 Task: Create a due date automation trigger when advanced on, on the monday of the week before a card is due add basic with the blue label at 11:00 AM.
Action: Mouse moved to (896, 276)
Screenshot: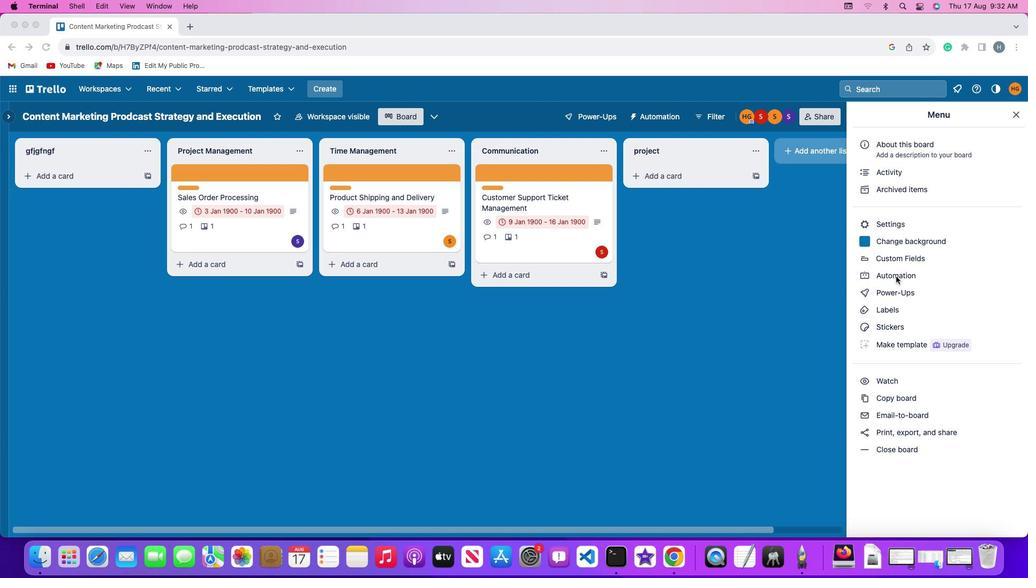 
Action: Mouse pressed left at (896, 276)
Screenshot: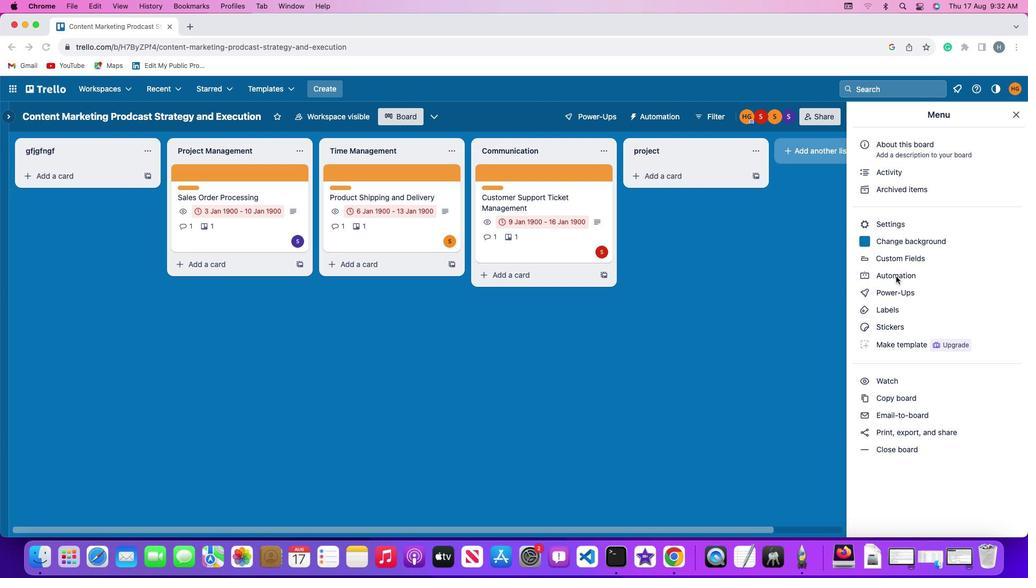 
Action: Mouse pressed left at (896, 276)
Screenshot: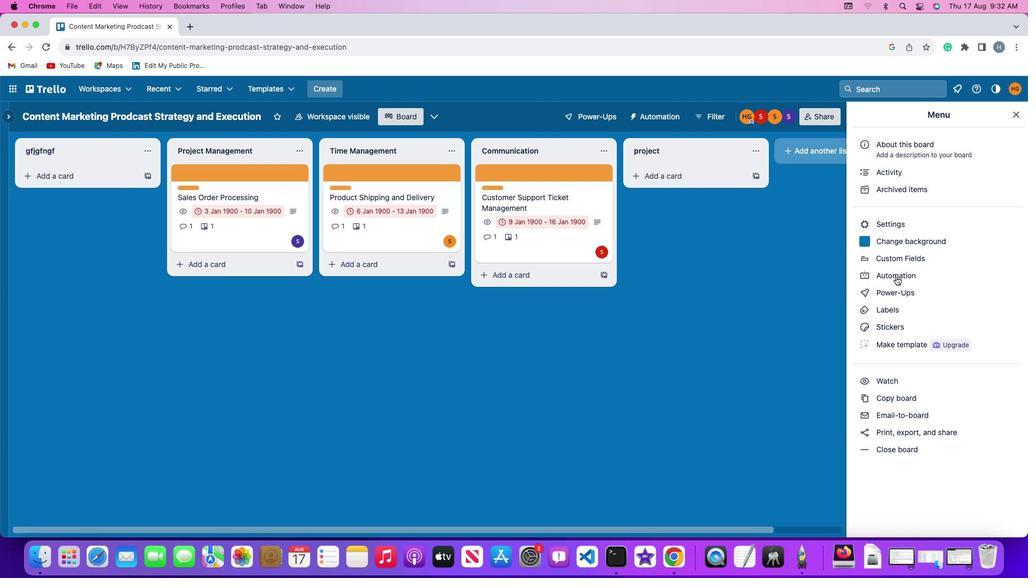 
Action: Mouse moved to (61, 253)
Screenshot: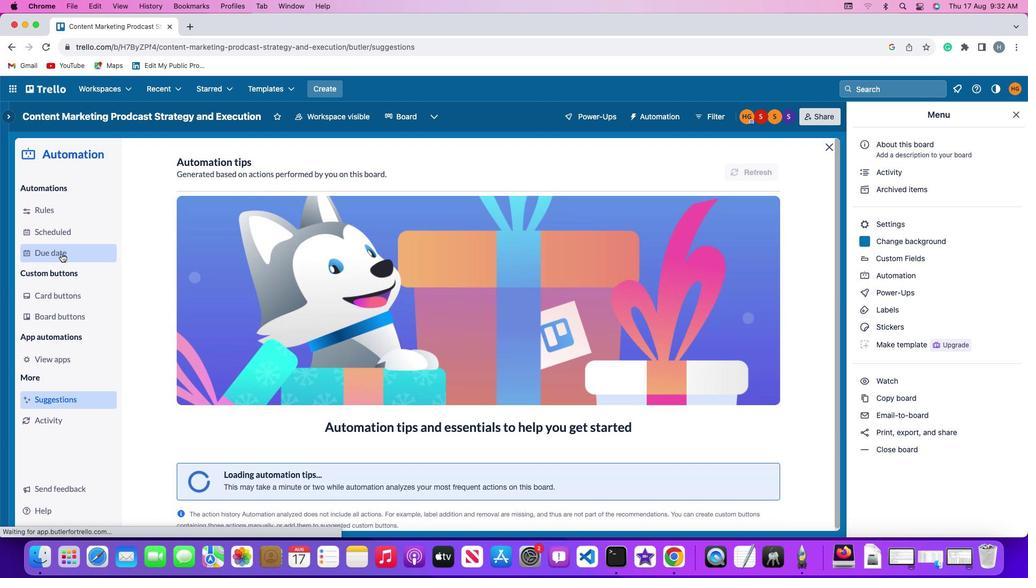 
Action: Mouse pressed left at (61, 253)
Screenshot: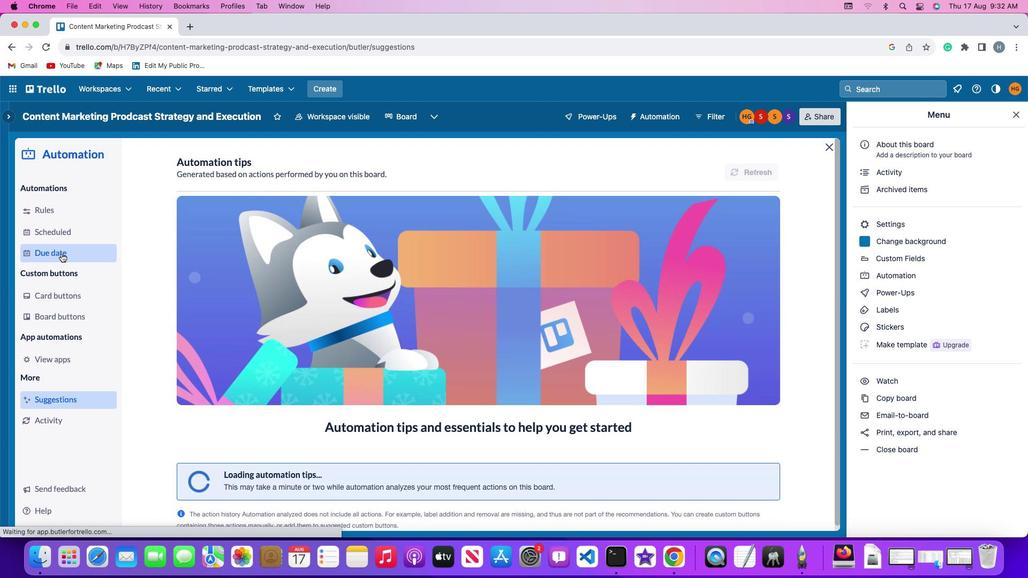 
Action: Mouse moved to (737, 163)
Screenshot: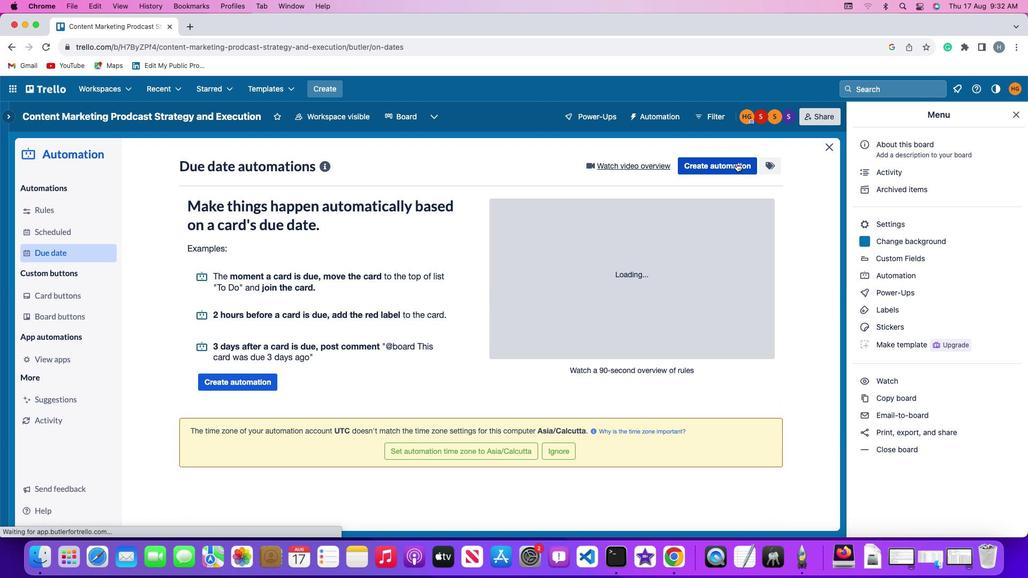 
Action: Mouse pressed left at (737, 163)
Screenshot: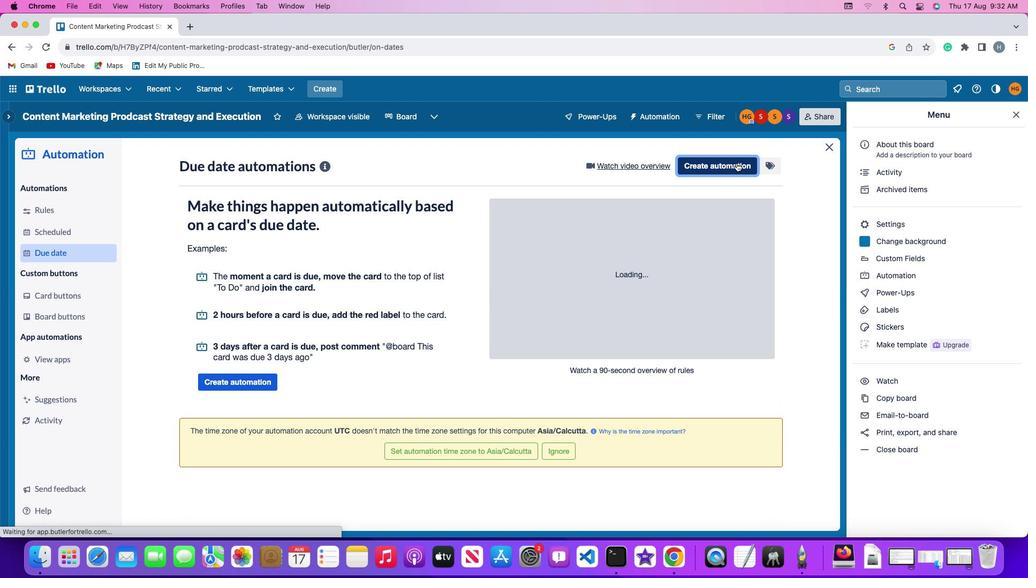 
Action: Mouse moved to (203, 267)
Screenshot: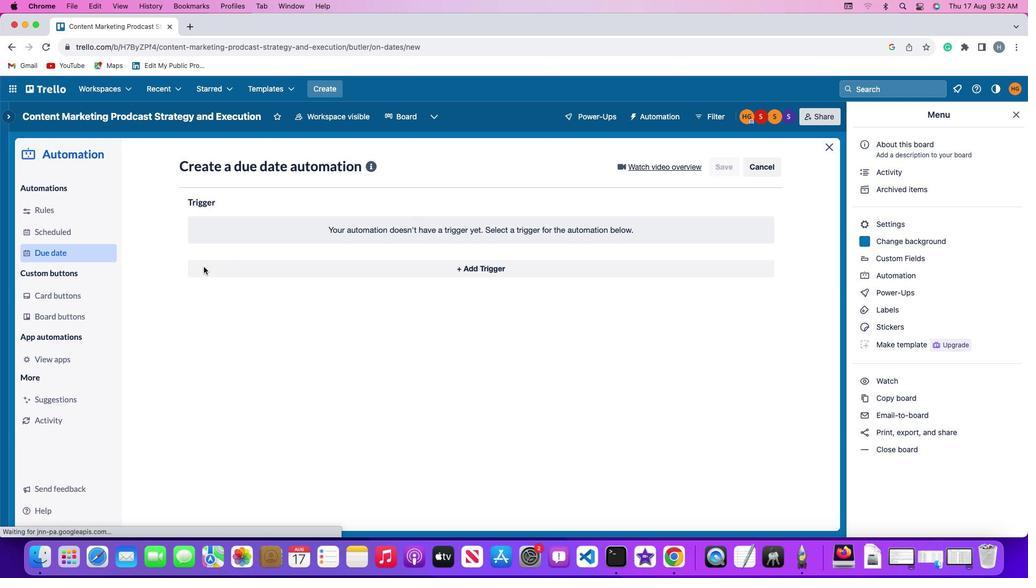 
Action: Mouse pressed left at (203, 267)
Screenshot: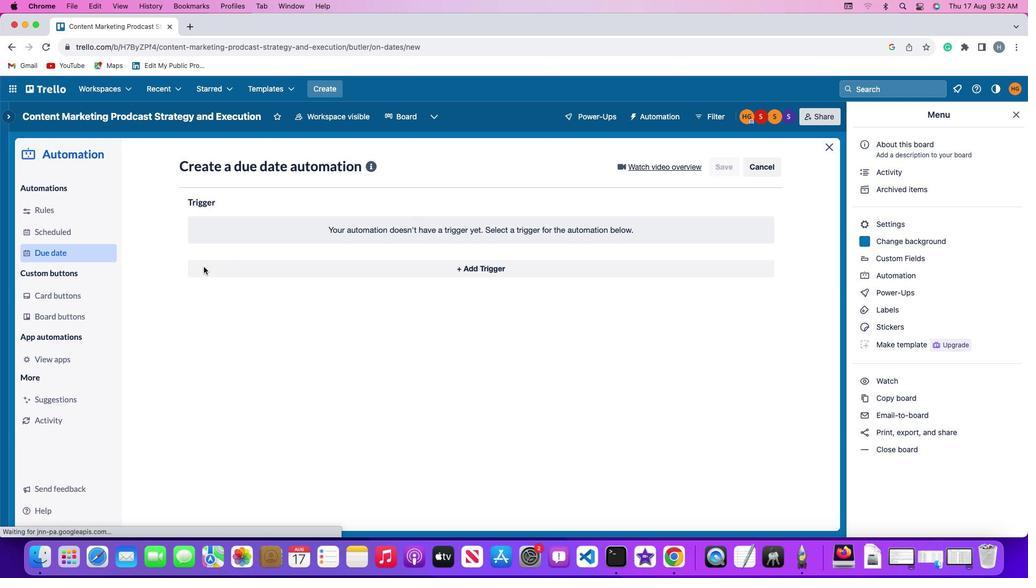 
Action: Mouse moved to (230, 466)
Screenshot: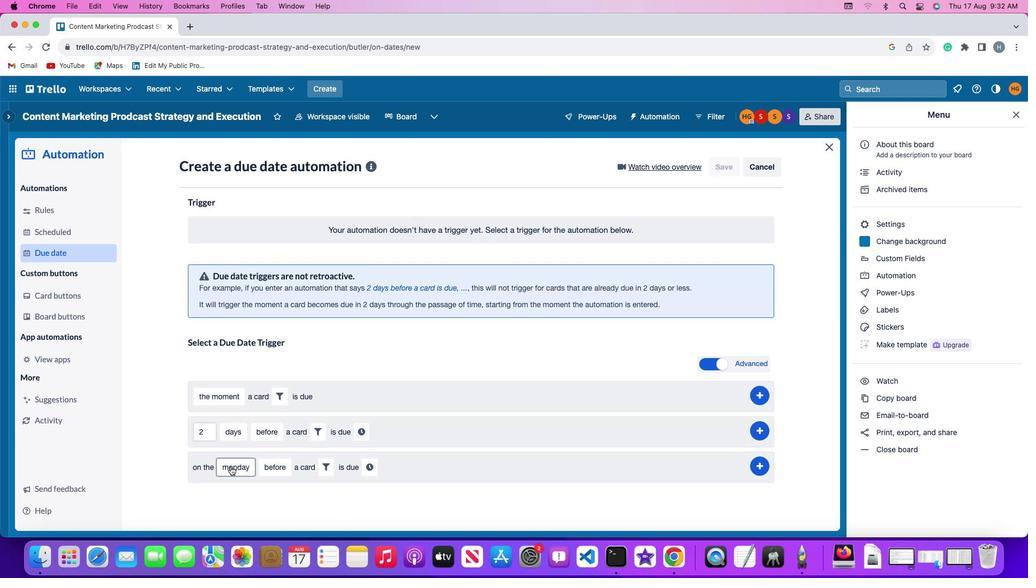
Action: Mouse pressed left at (230, 466)
Screenshot: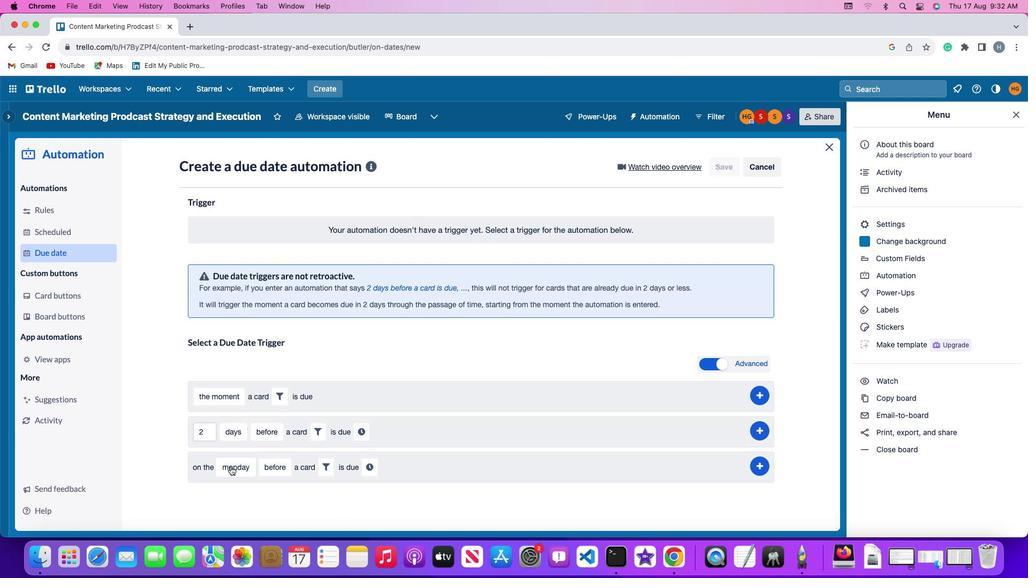 
Action: Mouse moved to (253, 313)
Screenshot: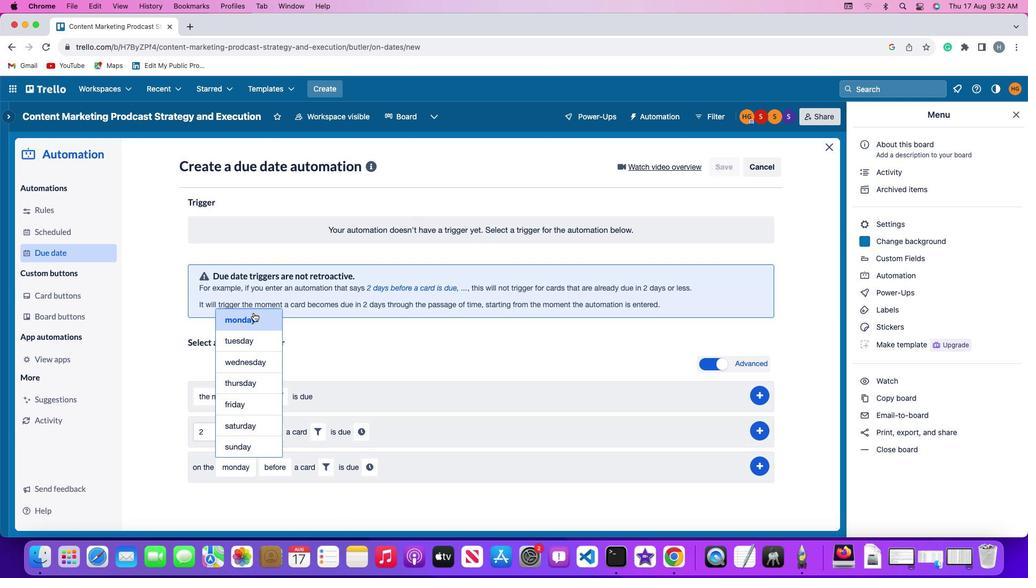 
Action: Mouse pressed left at (253, 313)
Screenshot: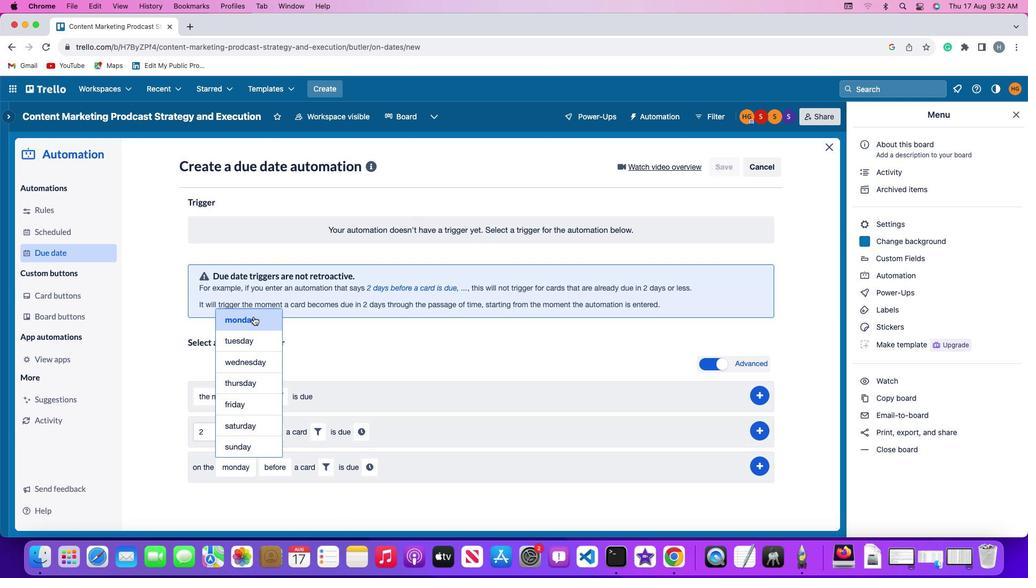 
Action: Mouse moved to (271, 469)
Screenshot: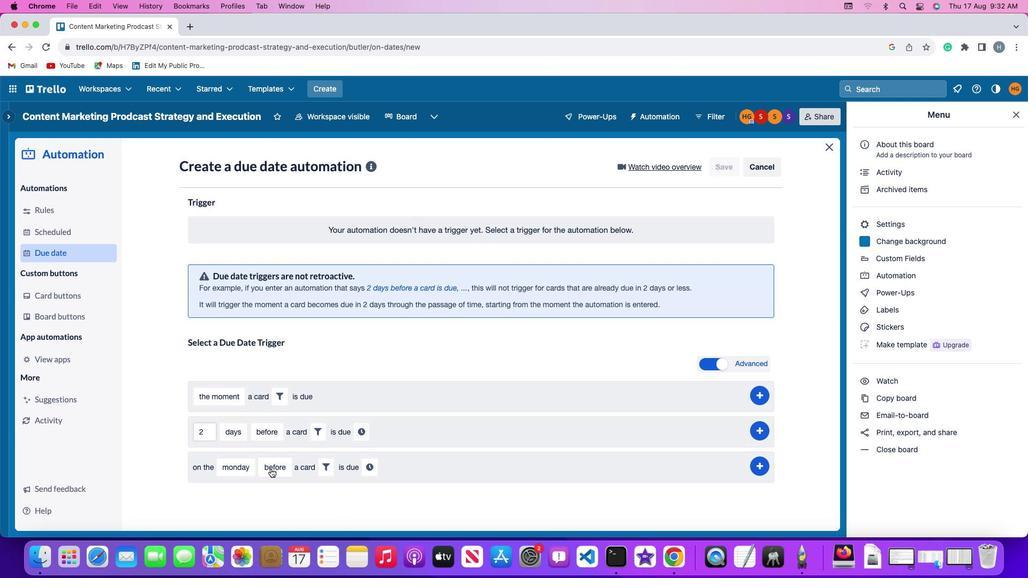 
Action: Mouse pressed left at (271, 469)
Screenshot: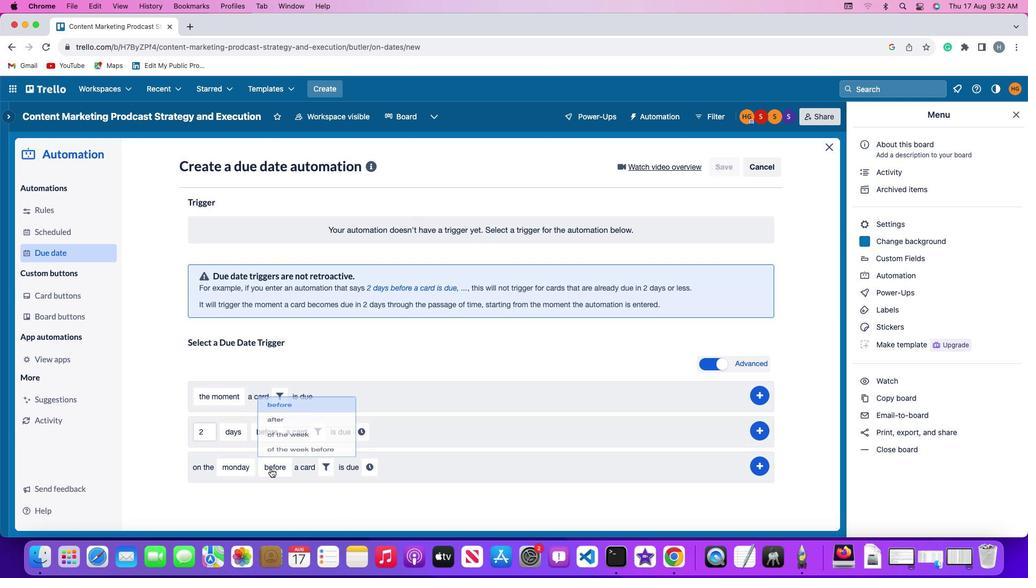 
Action: Mouse moved to (285, 448)
Screenshot: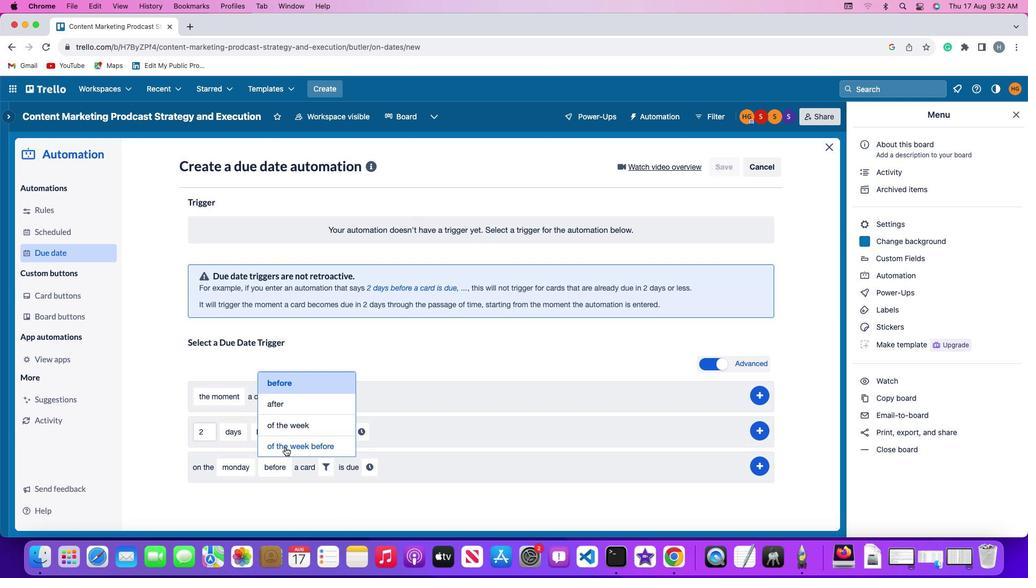
Action: Mouse pressed left at (285, 448)
Screenshot: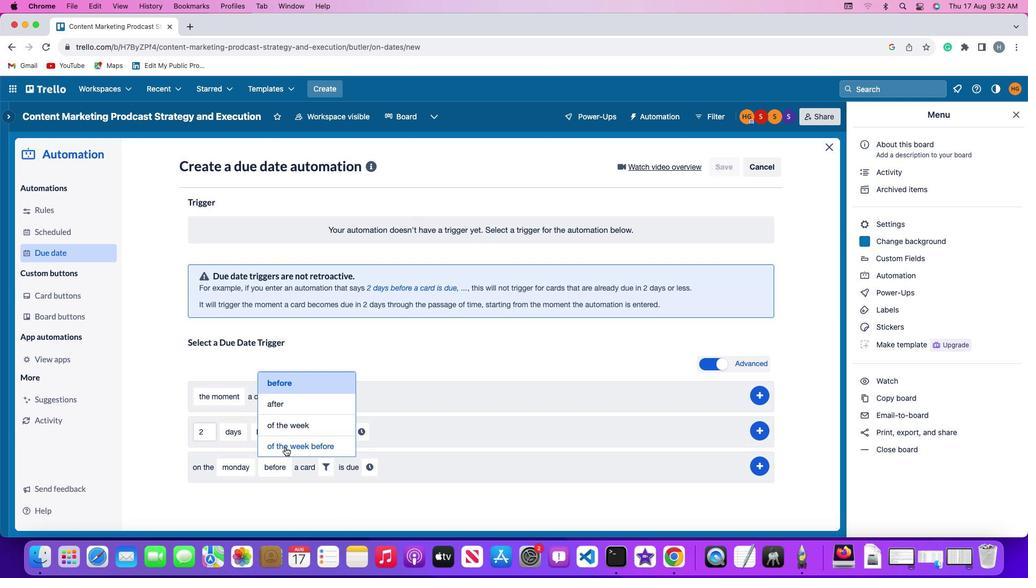 
Action: Mouse moved to (370, 471)
Screenshot: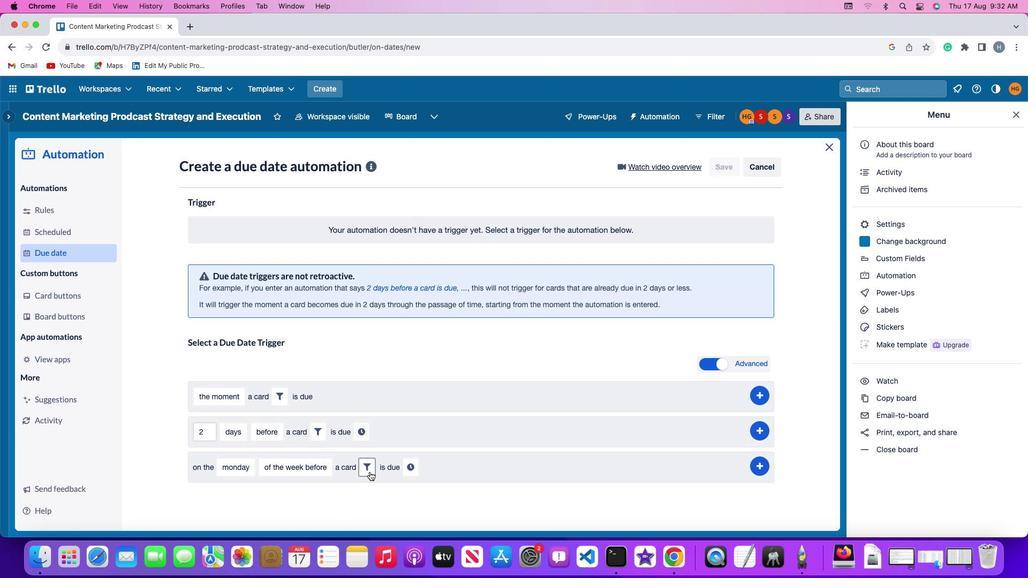 
Action: Mouse pressed left at (370, 471)
Screenshot: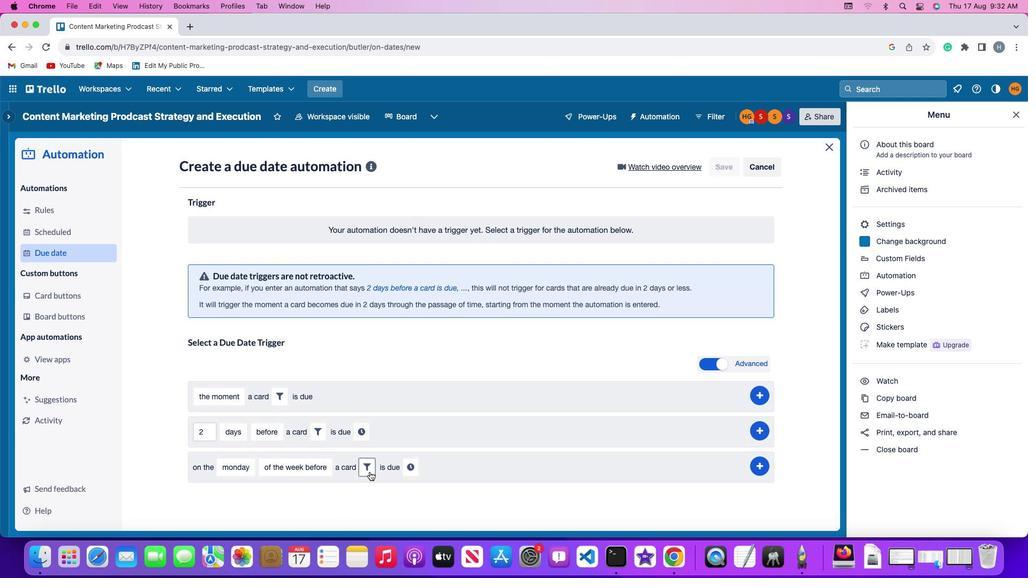 
Action: Mouse moved to (335, 488)
Screenshot: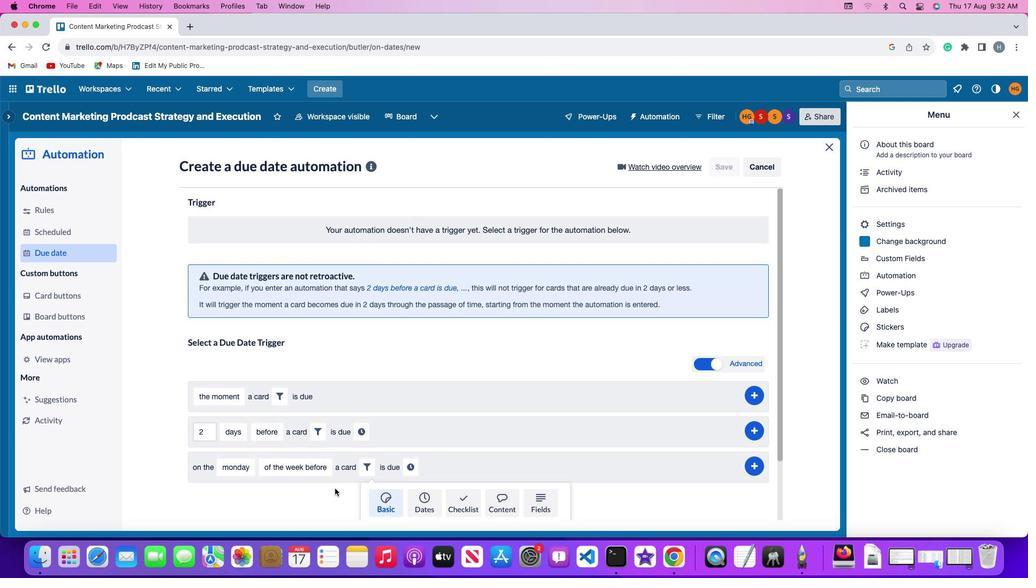
Action: Mouse scrolled (335, 488) with delta (0, 0)
Screenshot: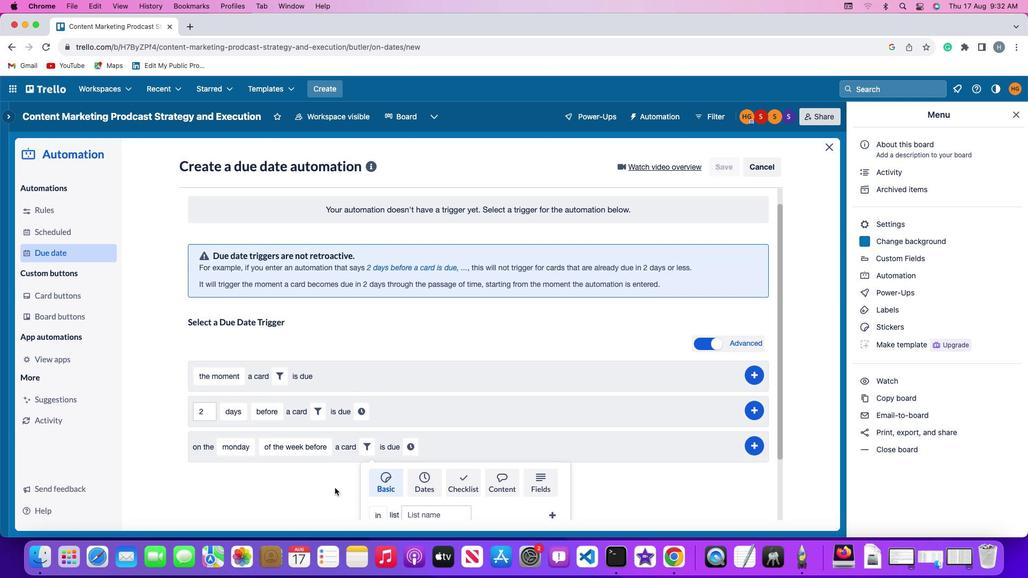 
Action: Mouse scrolled (335, 488) with delta (0, 0)
Screenshot: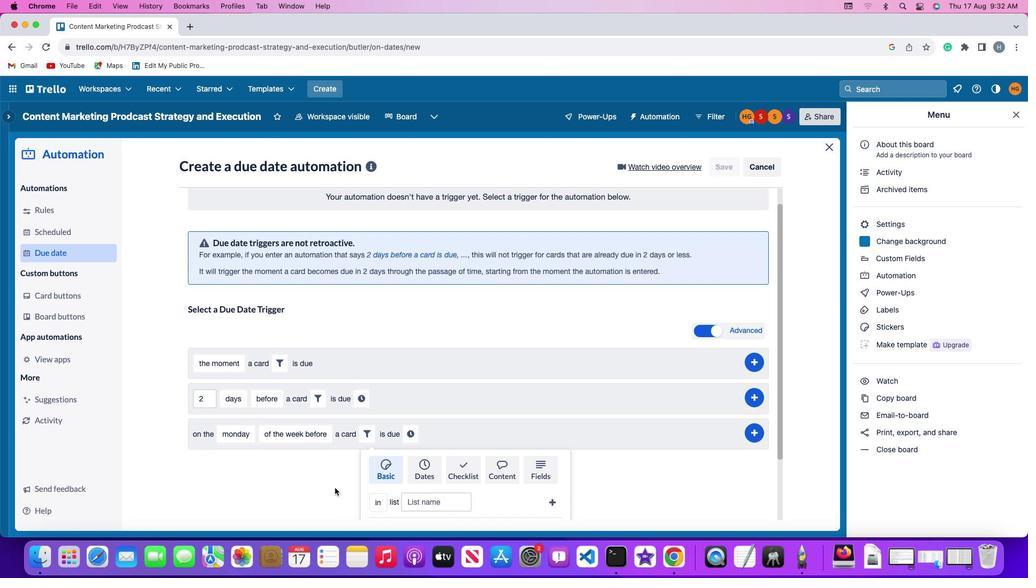 
Action: Mouse scrolled (335, 488) with delta (0, -1)
Screenshot: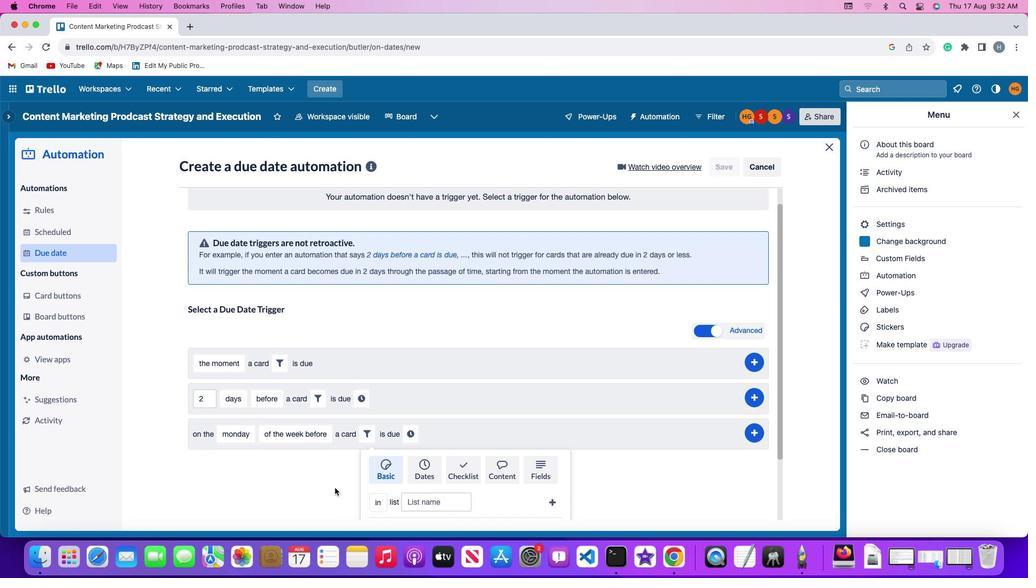 
Action: Mouse scrolled (335, 488) with delta (0, -2)
Screenshot: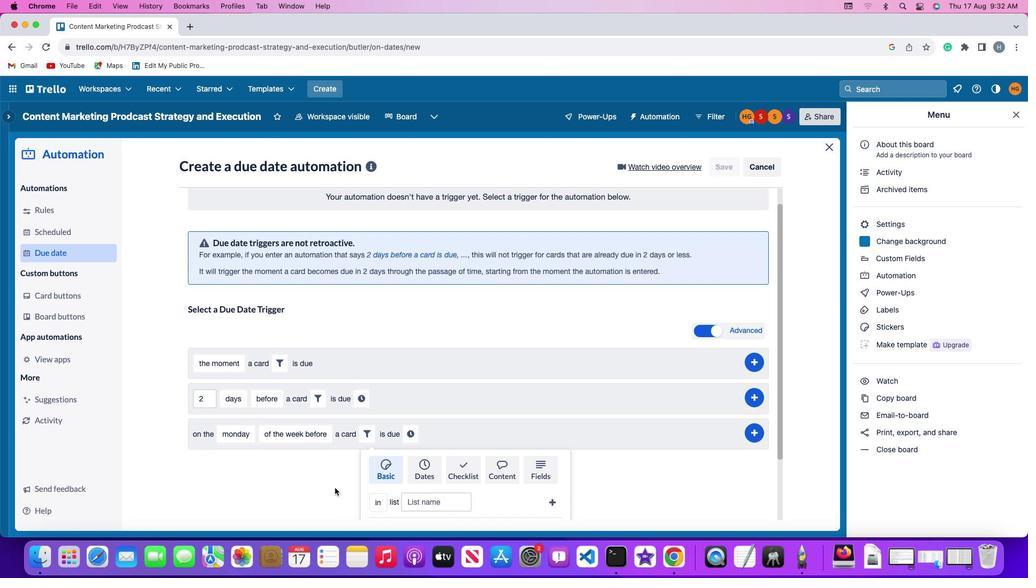 
Action: Mouse scrolled (335, 488) with delta (0, -3)
Screenshot: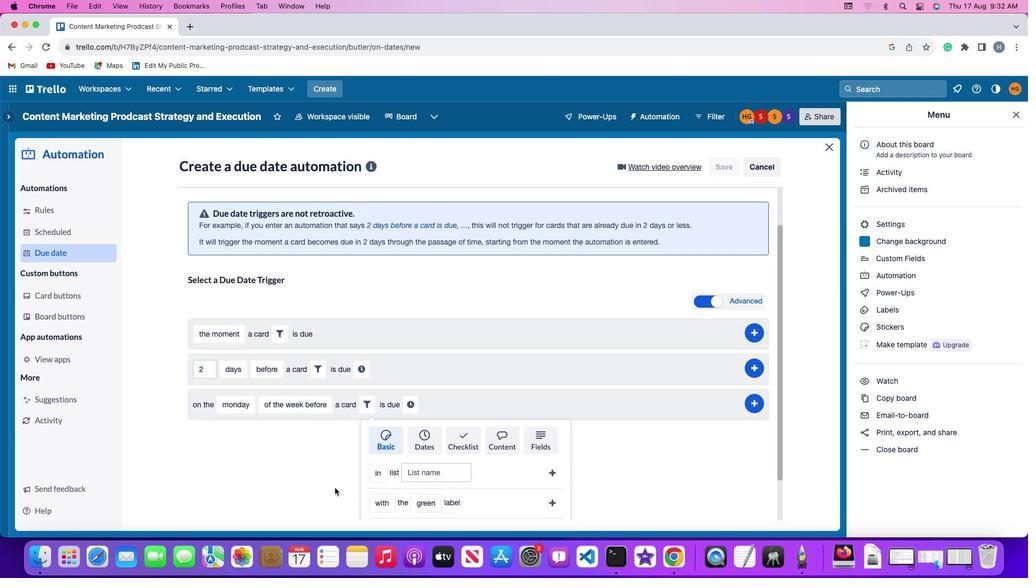 
Action: Mouse moved to (335, 488)
Screenshot: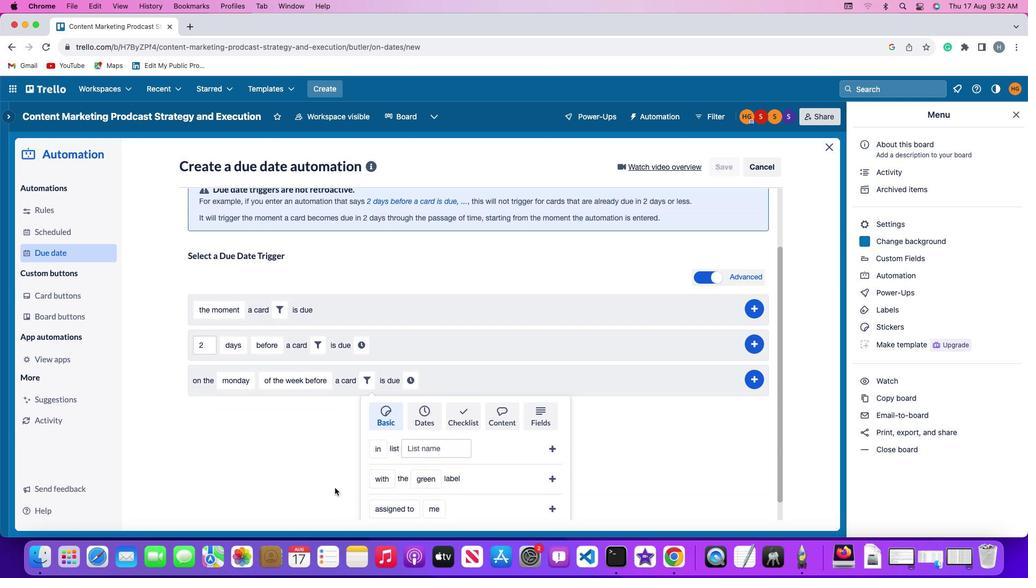 
Action: Mouse scrolled (335, 488) with delta (0, 0)
Screenshot: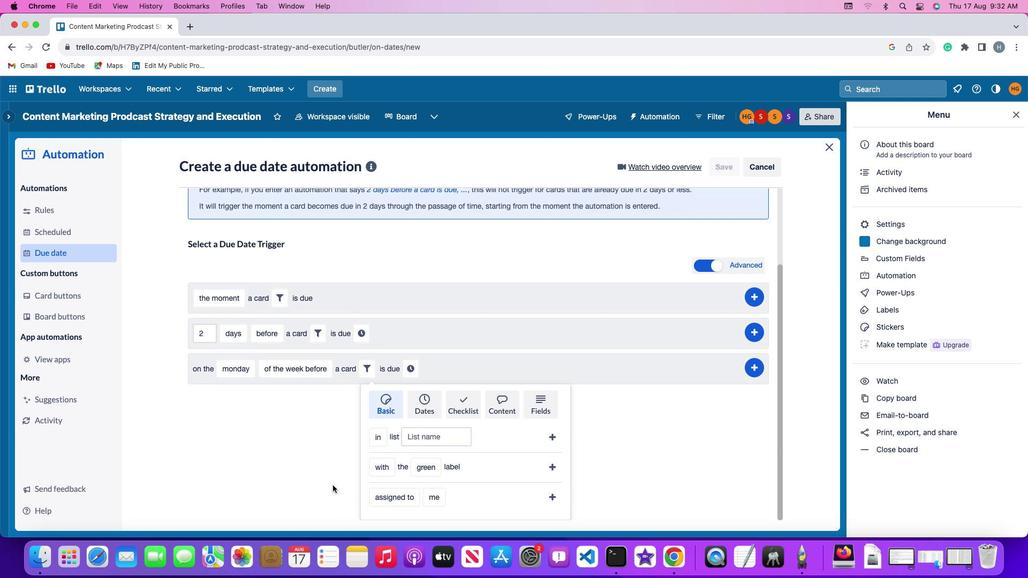 
Action: Mouse moved to (333, 486)
Screenshot: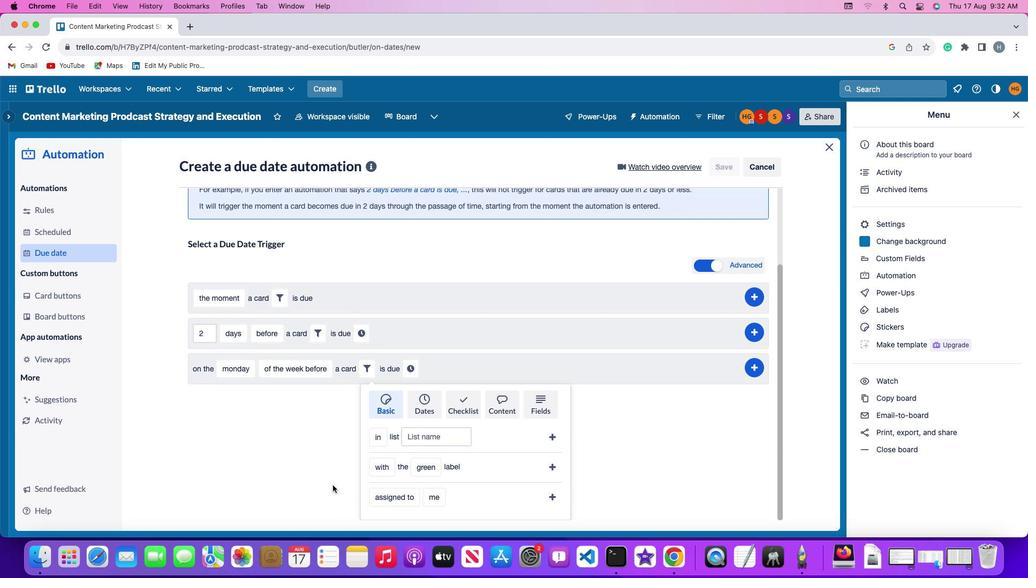 
Action: Mouse scrolled (333, 486) with delta (0, 0)
Screenshot: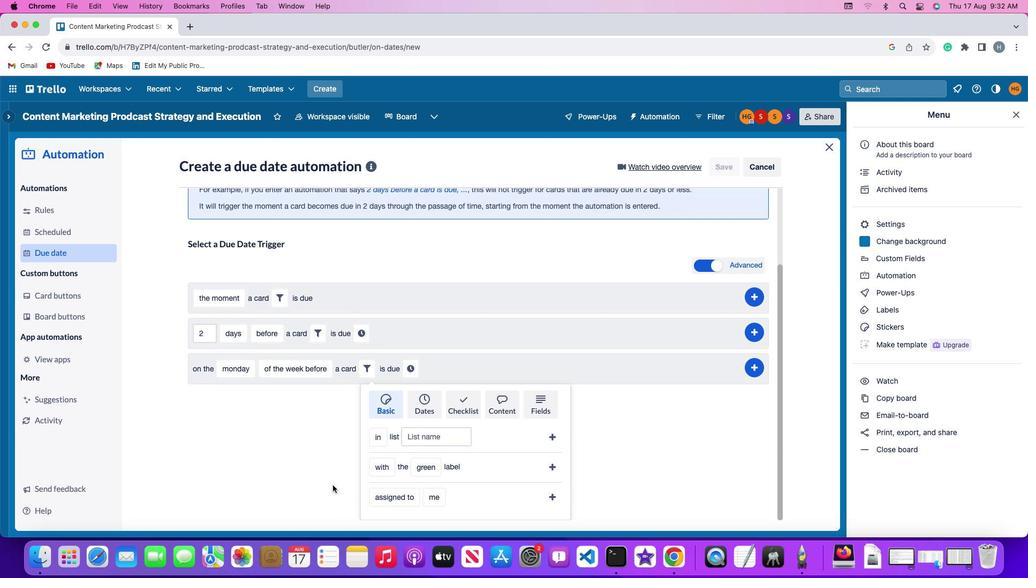 
Action: Mouse moved to (333, 486)
Screenshot: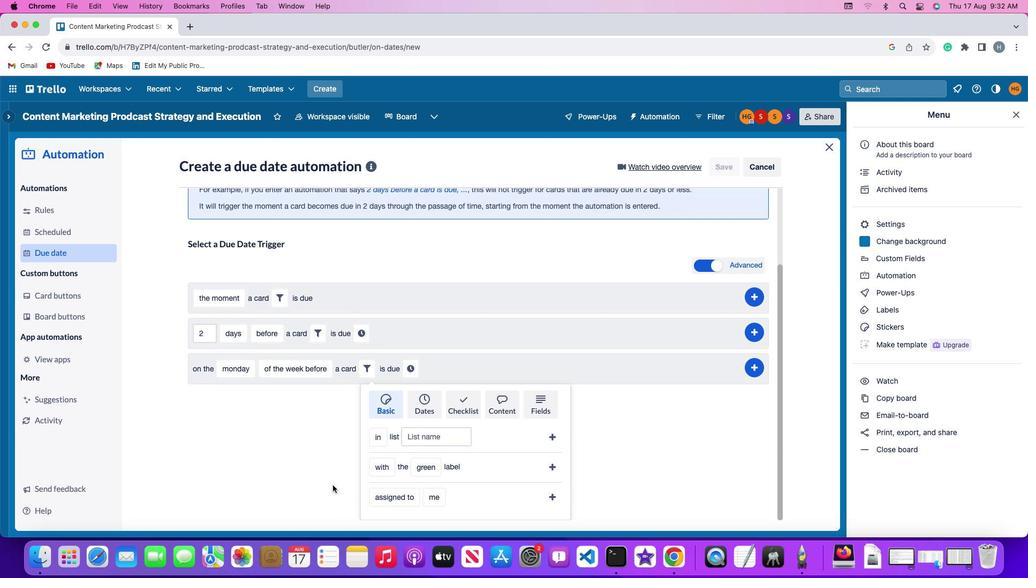 
Action: Mouse scrolled (333, 486) with delta (0, -1)
Screenshot: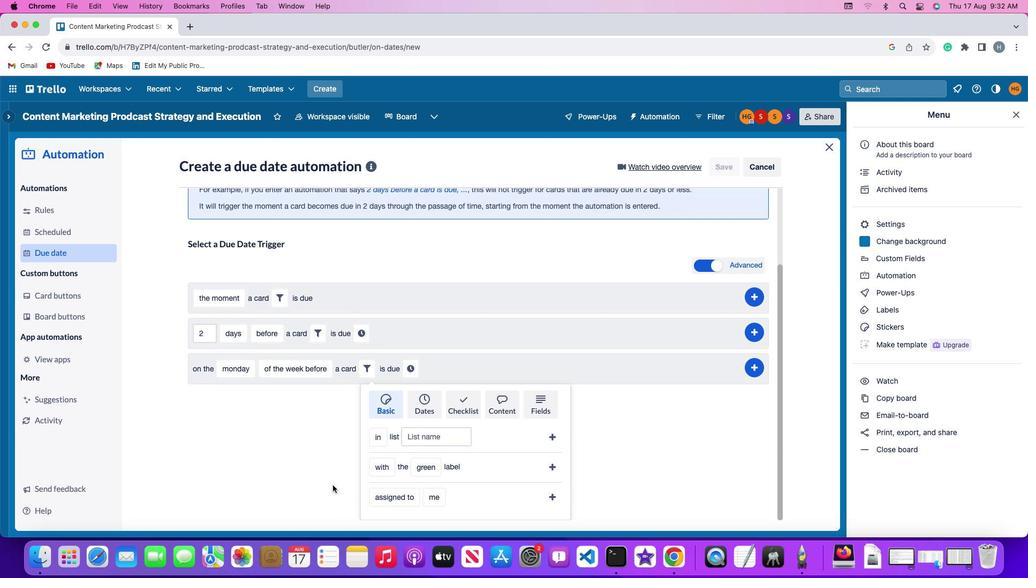 
Action: Mouse moved to (333, 485)
Screenshot: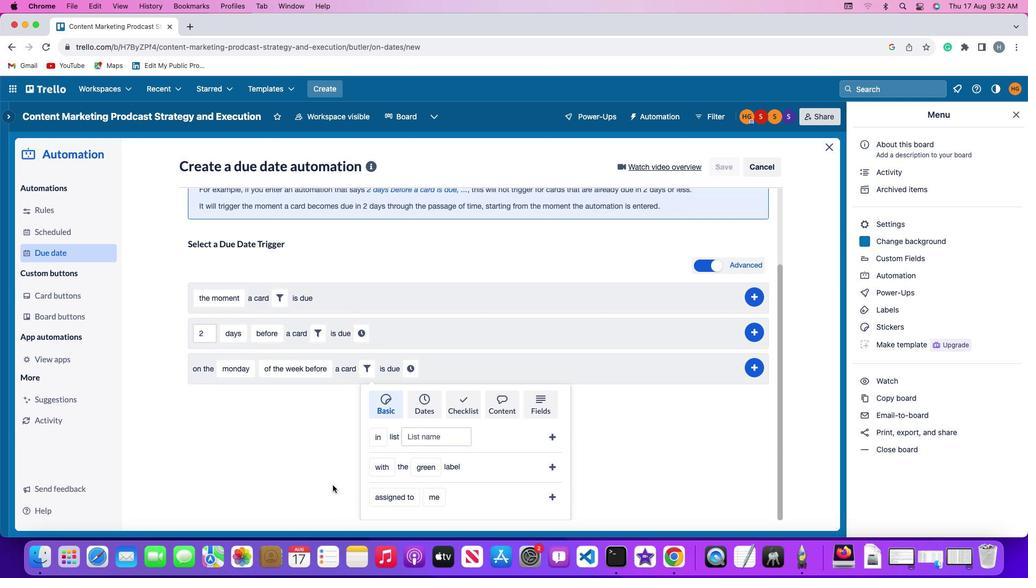 
Action: Mouse scrolled (333, 485) with delta (0, -2)
Screenshot: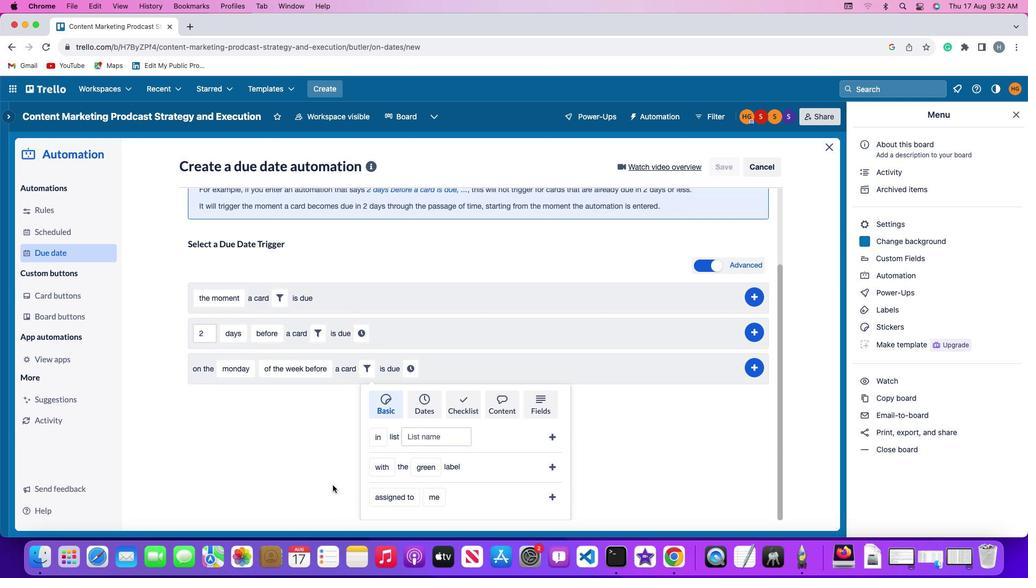 
Action: Mouse moved to (333, 485)
Screenshot: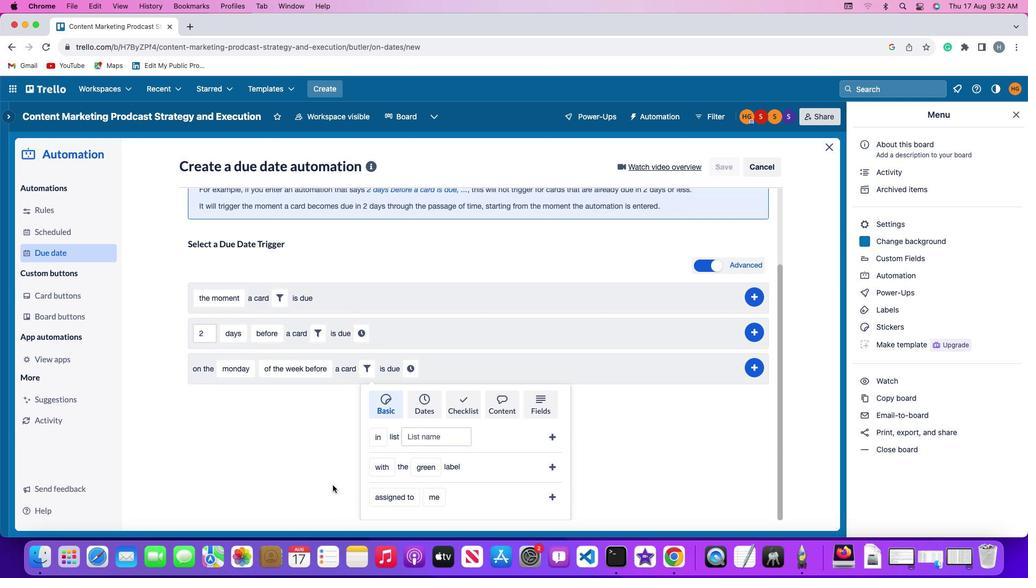 
Action: Mouse scrolled (333, 485) with delta (0, -2)
Screenshot: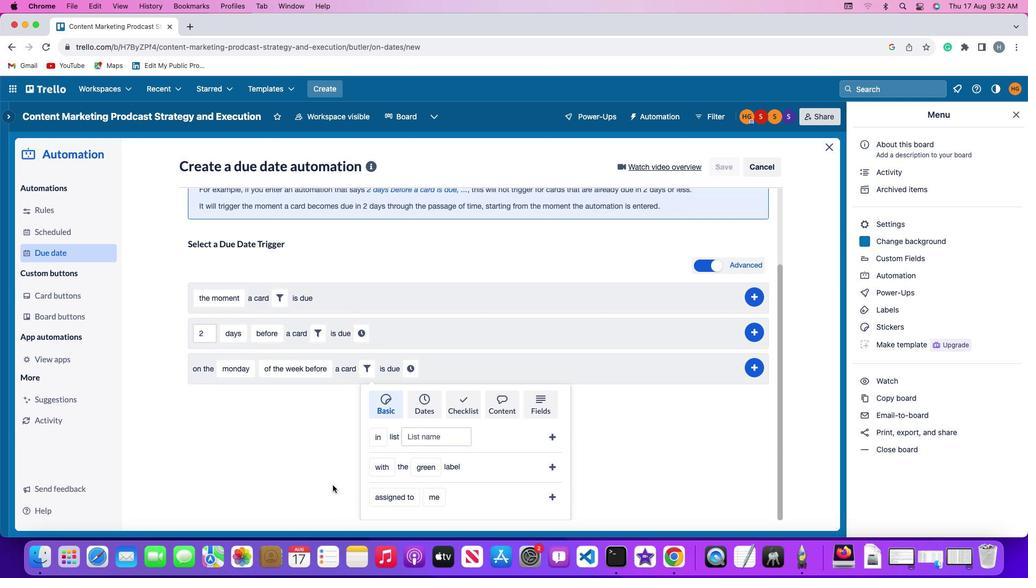 
Action: Mouse moved to (377, 470)
Screenshot: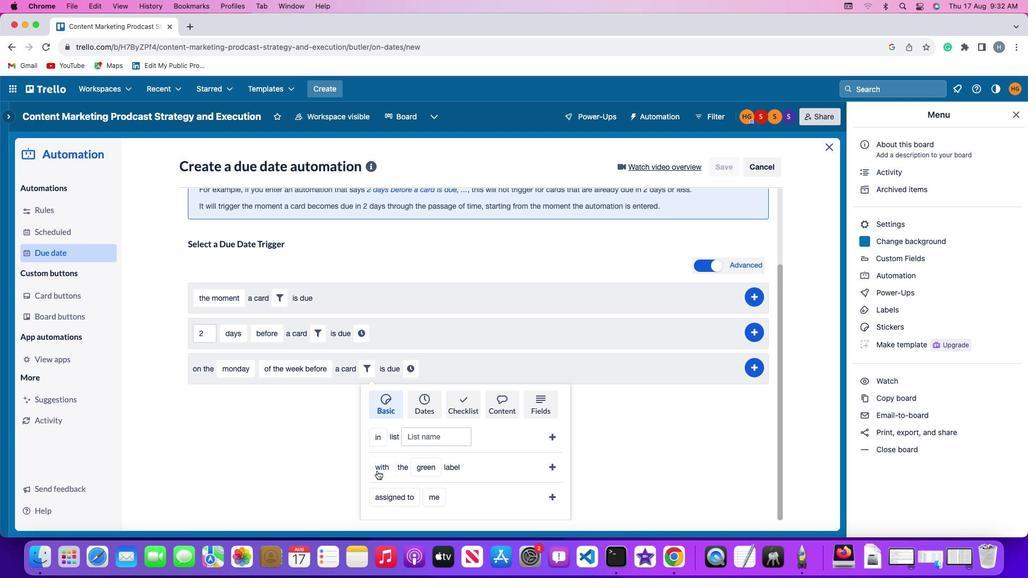 
Action: Mouse pressed left at (377, 470)
Screenshot: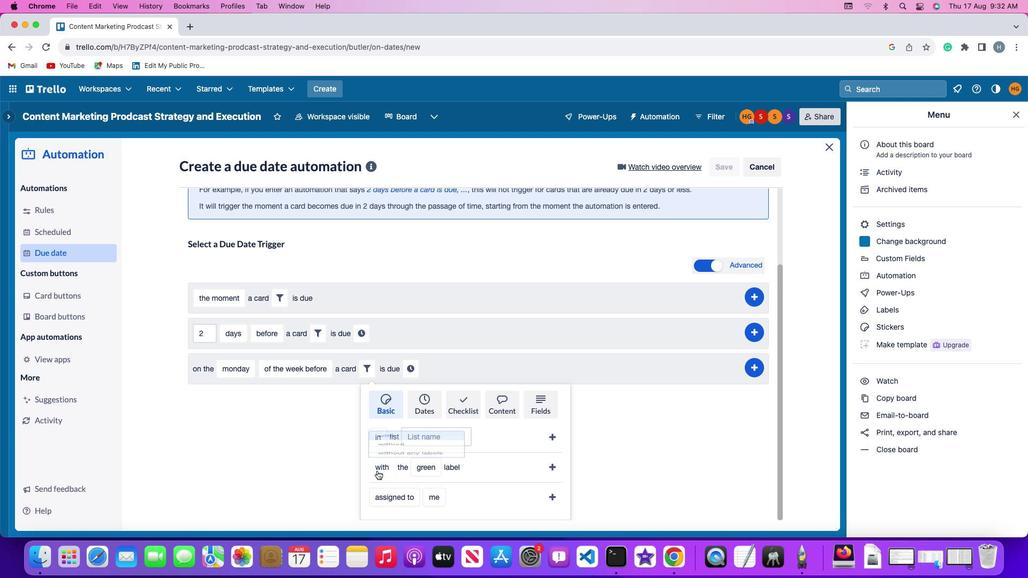 
Action: Mouse moved to (382, 407)
Screenshot: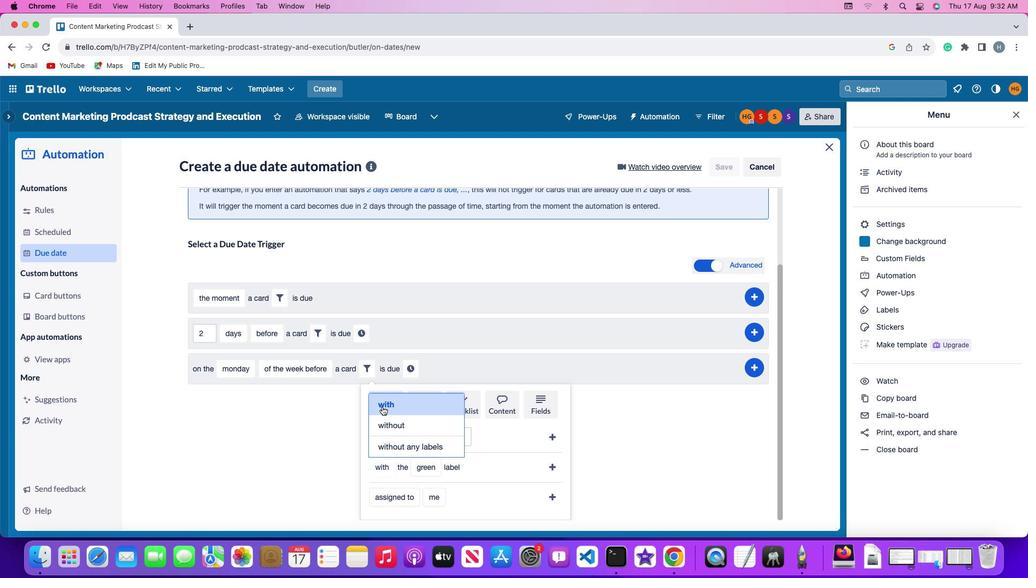 
Action: Mouse pressed left at (382, 407)
Screenshot: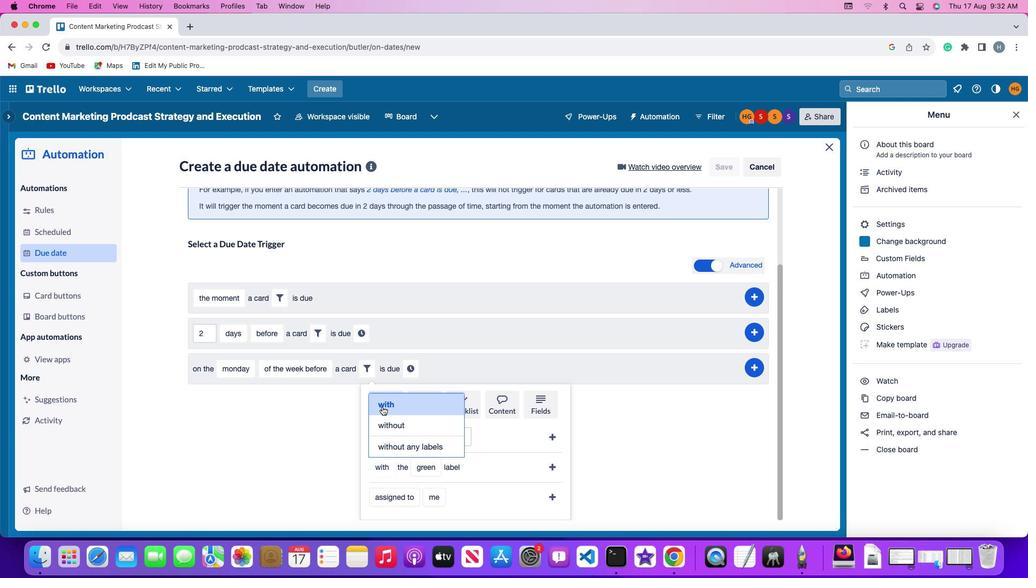 
Action: Mouse moved to (426, 460)
Screenshot: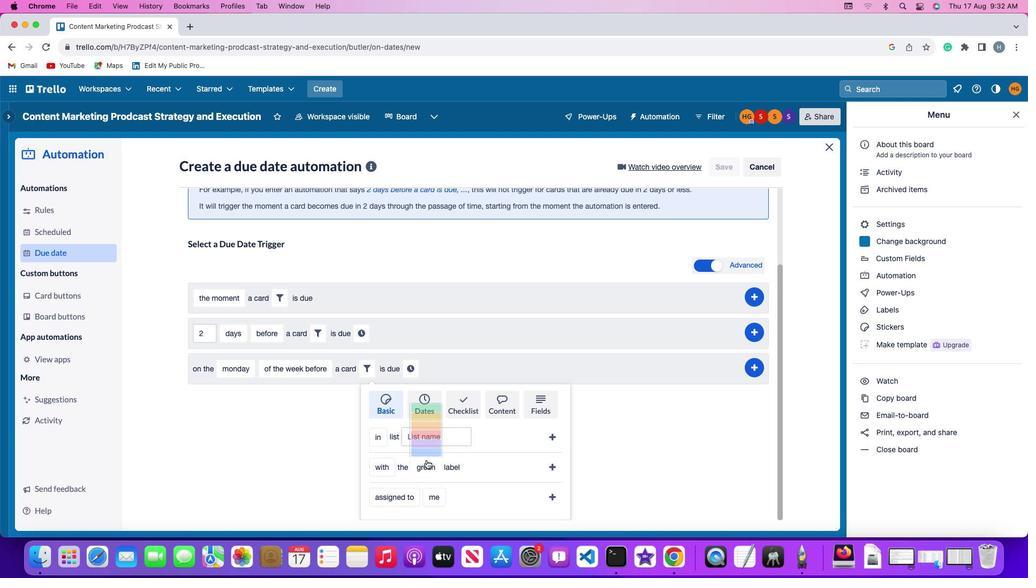
Action: Mouse pressed left at (426, 460)
Screenshot: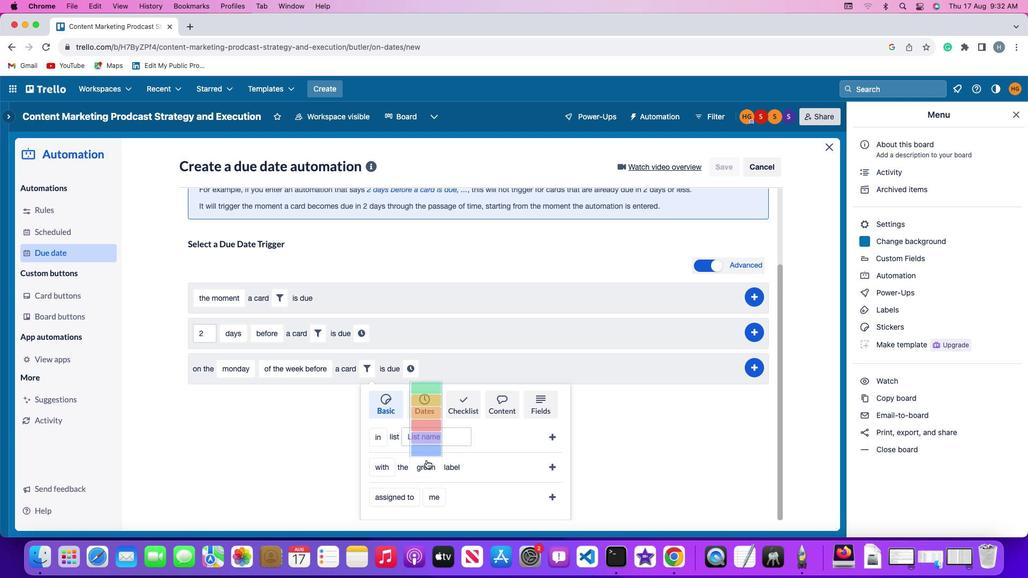 
Action: Mouse moved to (427, 451)
Screenshot: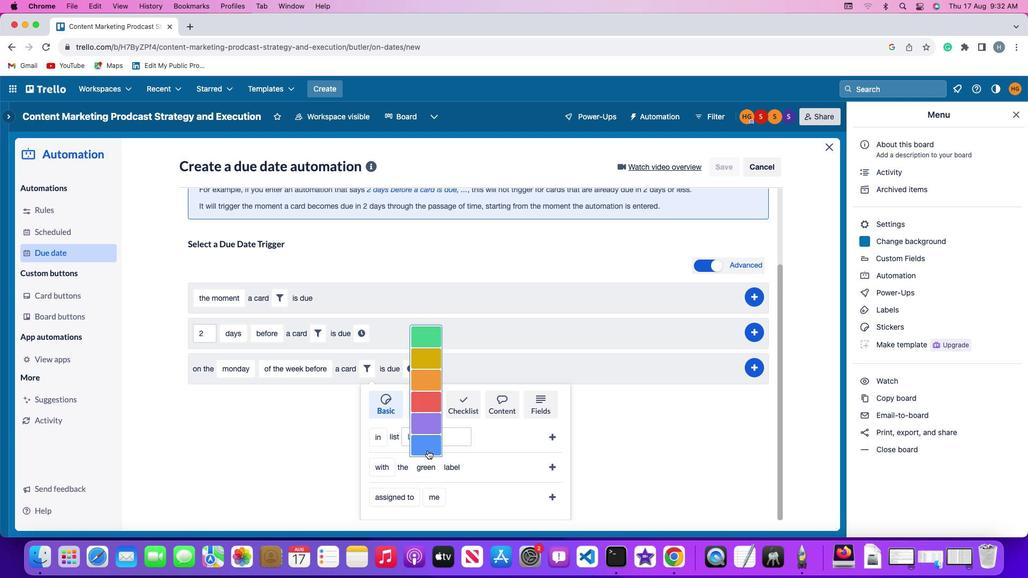 
Action: Mouse pressed left at (427, 451)
Screenshot: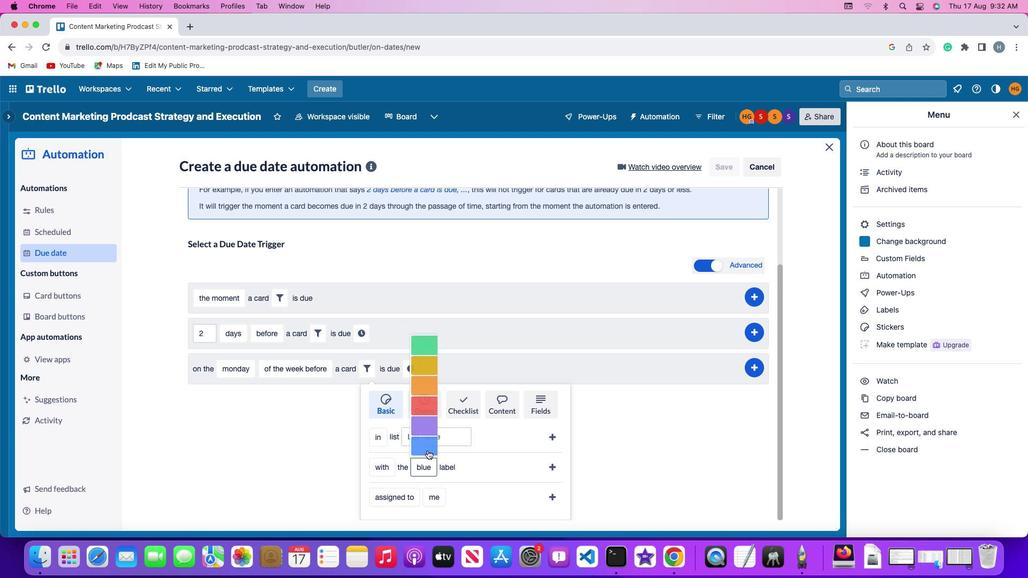 
Action: Mouse moved to (553, 463)
Screenshot: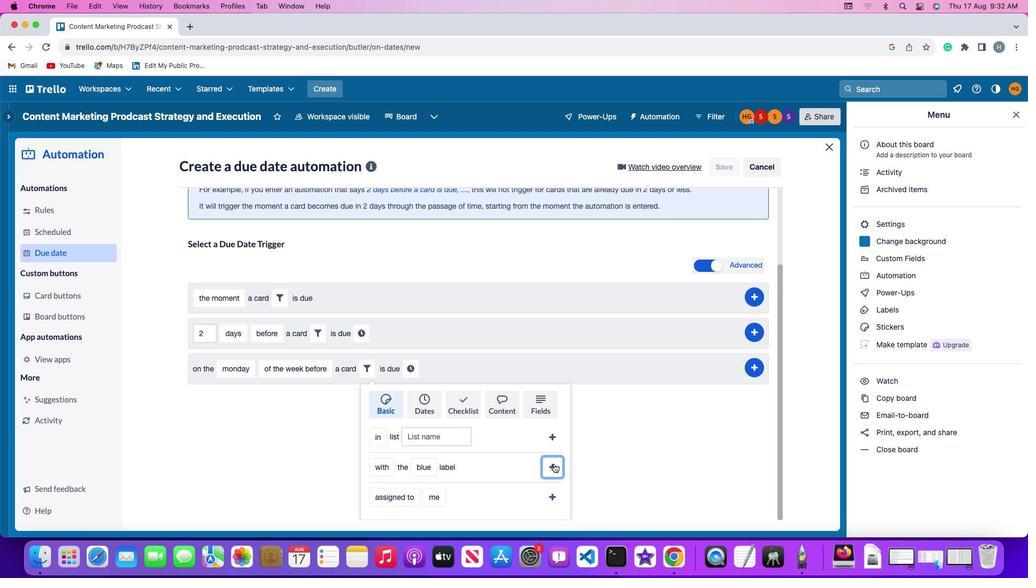 
Action: Mouse pressed left at (553, 463)
Screenshot: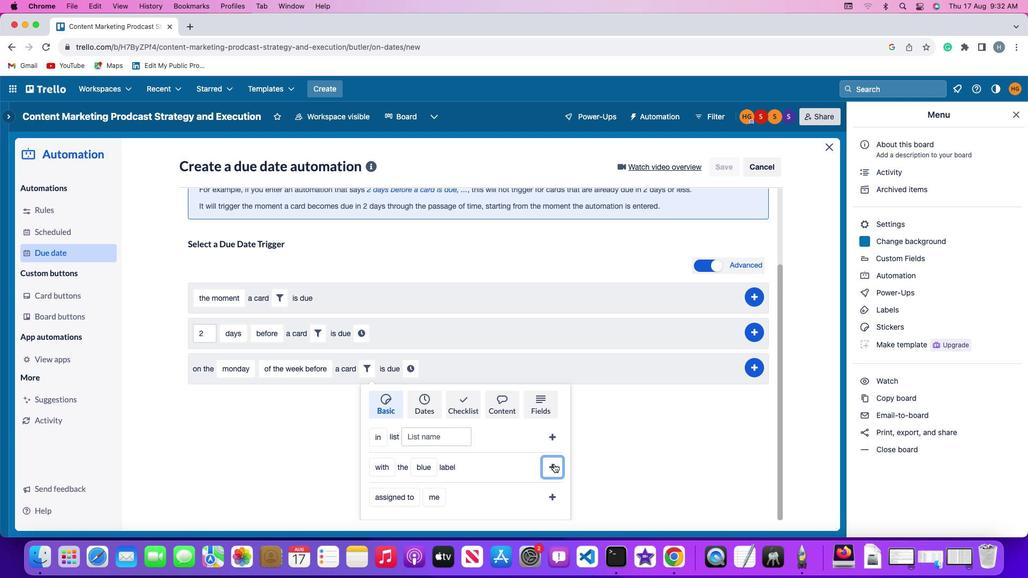 
Action: Mouse moved to (499, 471)
Screenshot: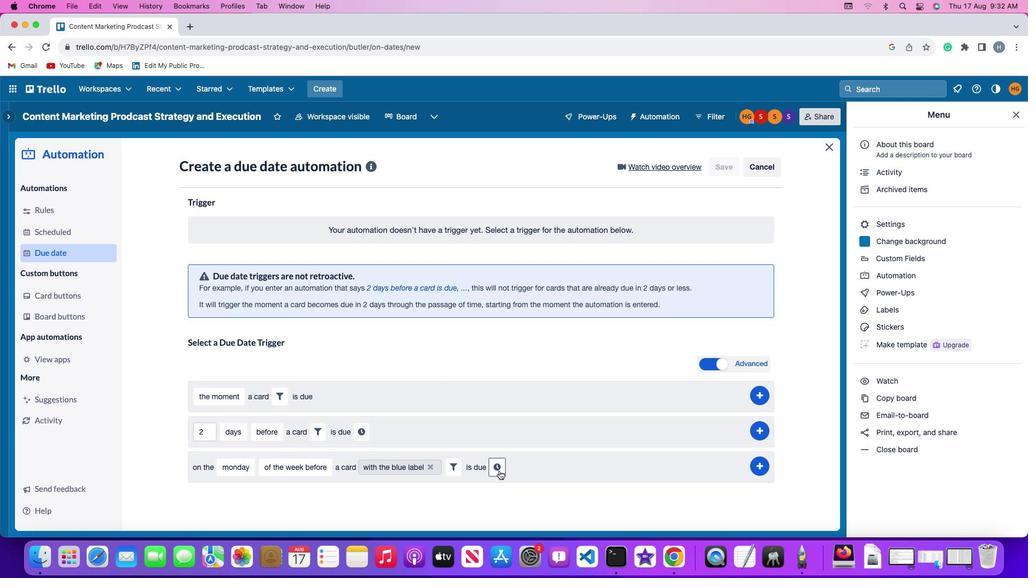
Action: Mouse pressed left at (499, 471)
Screenshot: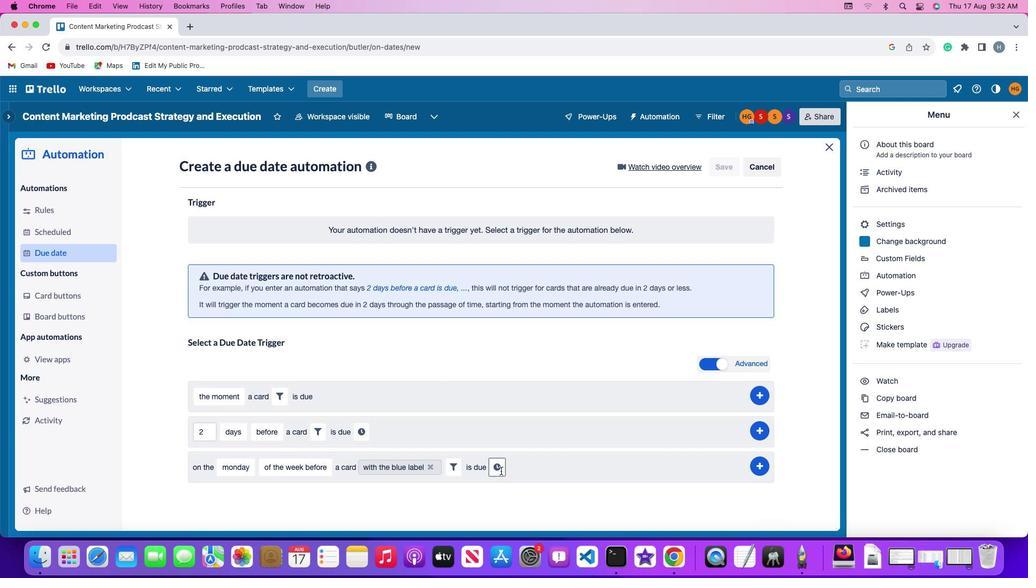 
Action: Mouse moved to (515, 469)
Screenshot: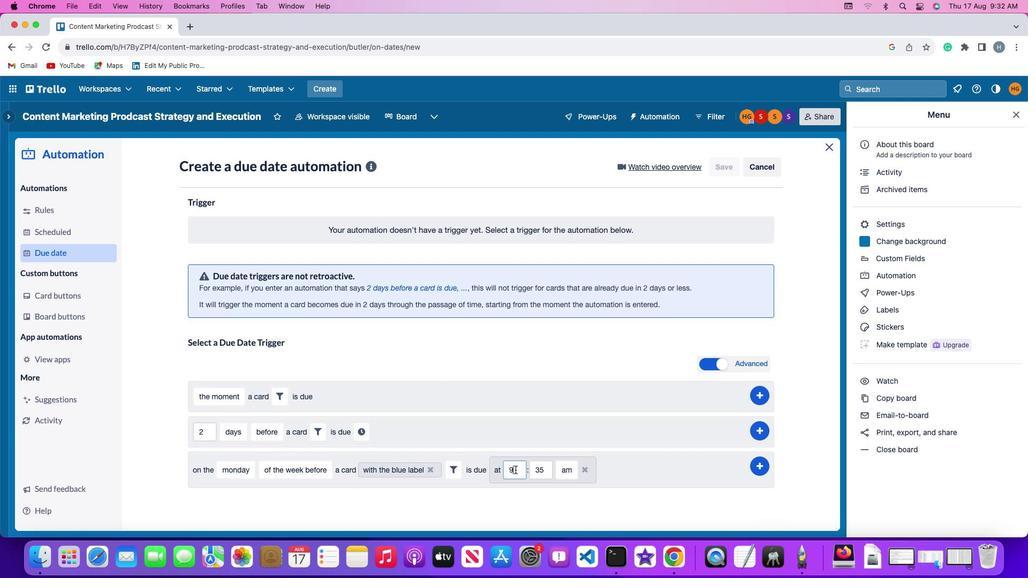 
Action: Mouse pressed left at (515, 469)
Screenshot: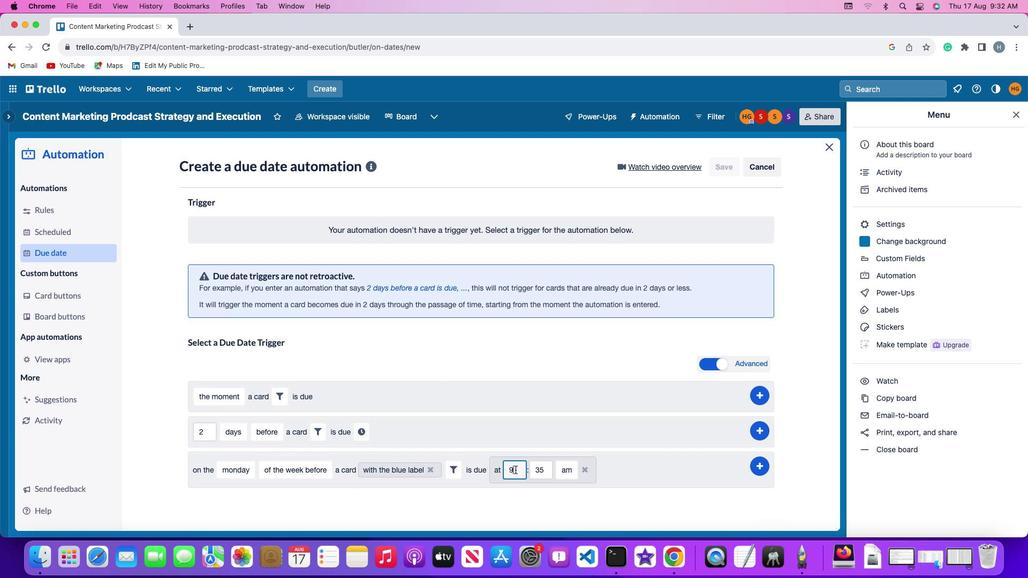 
Action: Key pressed Key.backspace'1''1'
Screenshot: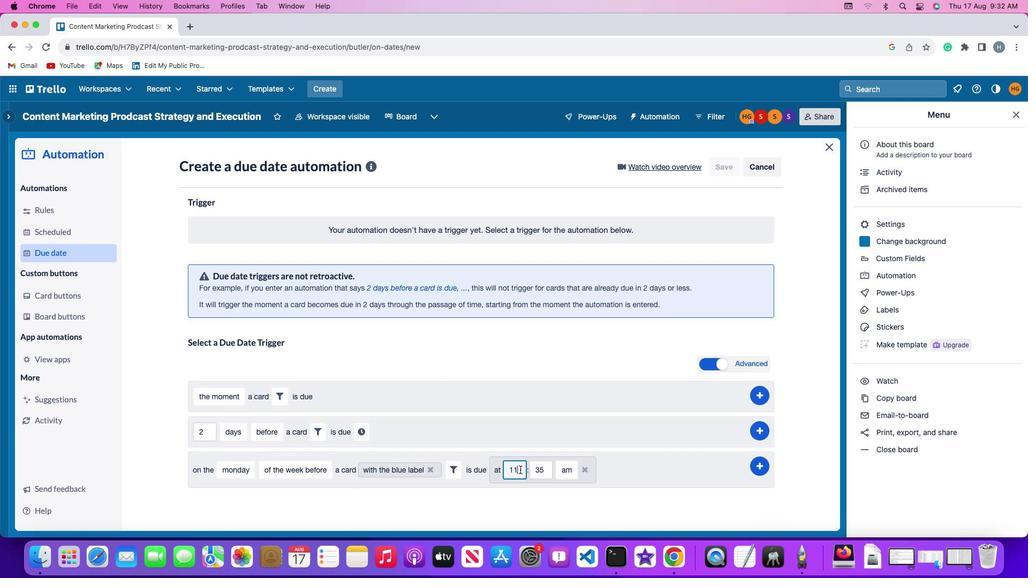 
Action: Mouse moved to (549, 469)
Screenshot: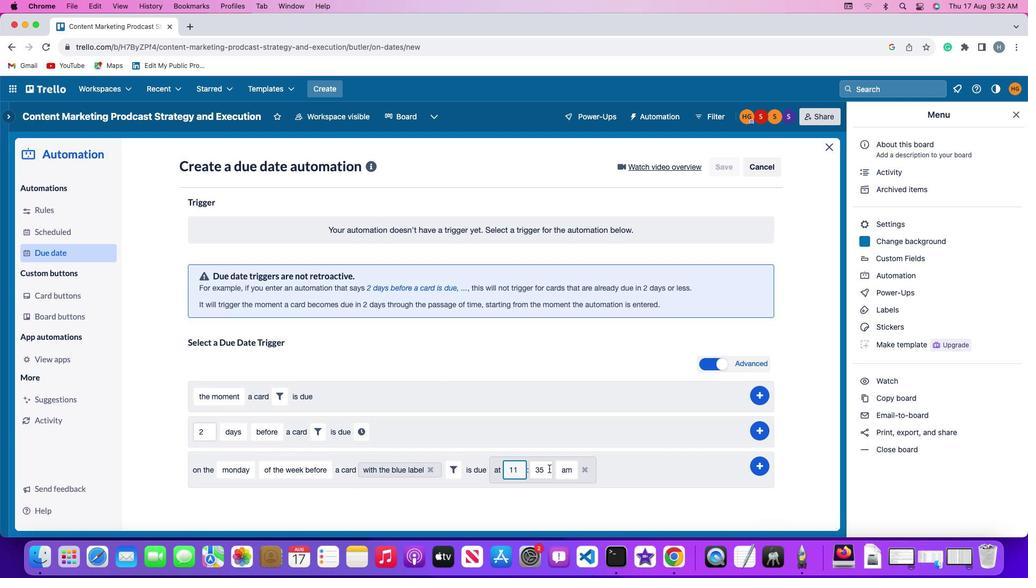 
Action: Mouse pressed left at (549, 469)
Screenshot: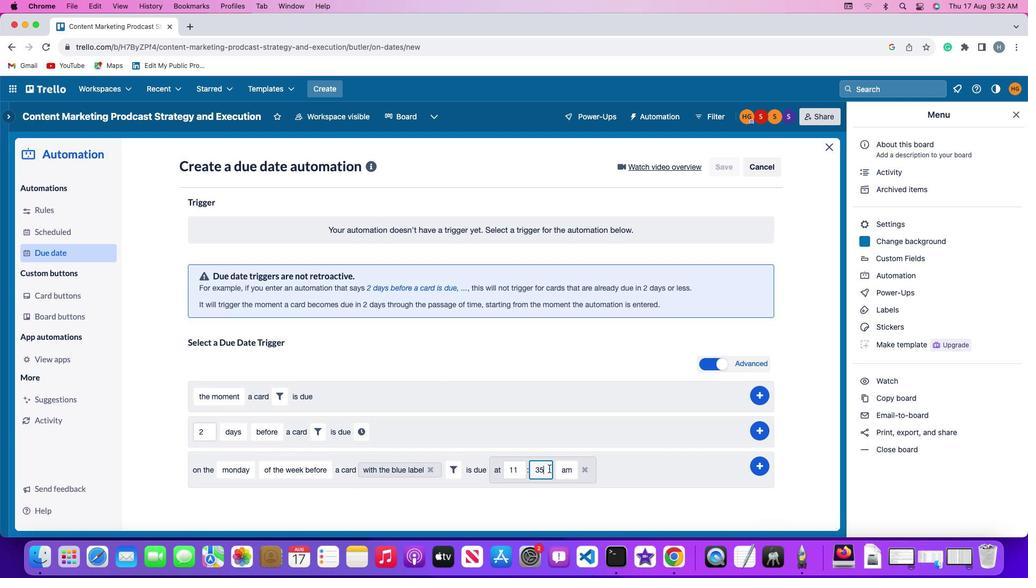 
Action: Key pressed Key.backspaceKey.backspace'0''0'
Screenshot: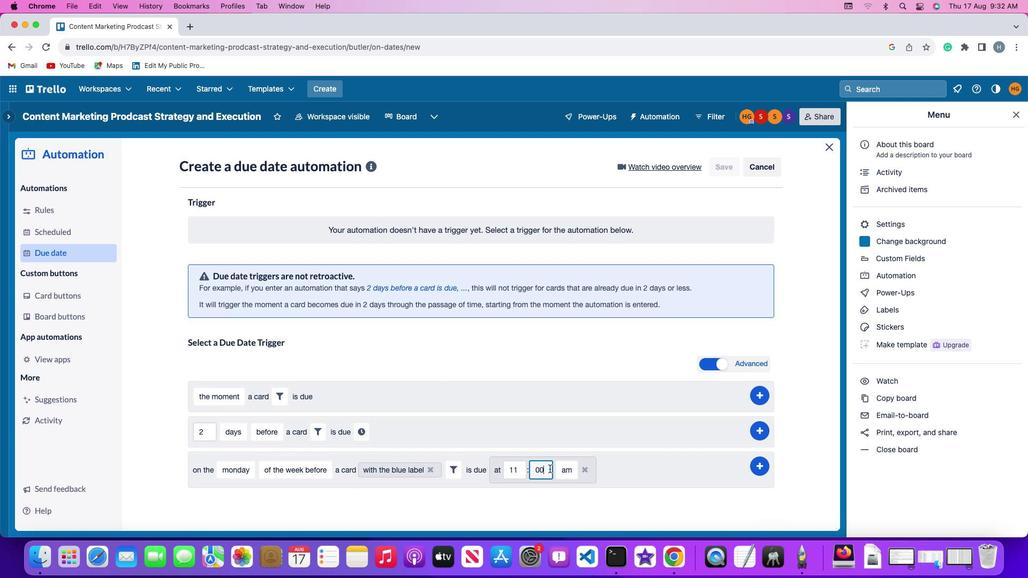
Action: Mouse moved to (564, 468)
Screenshot: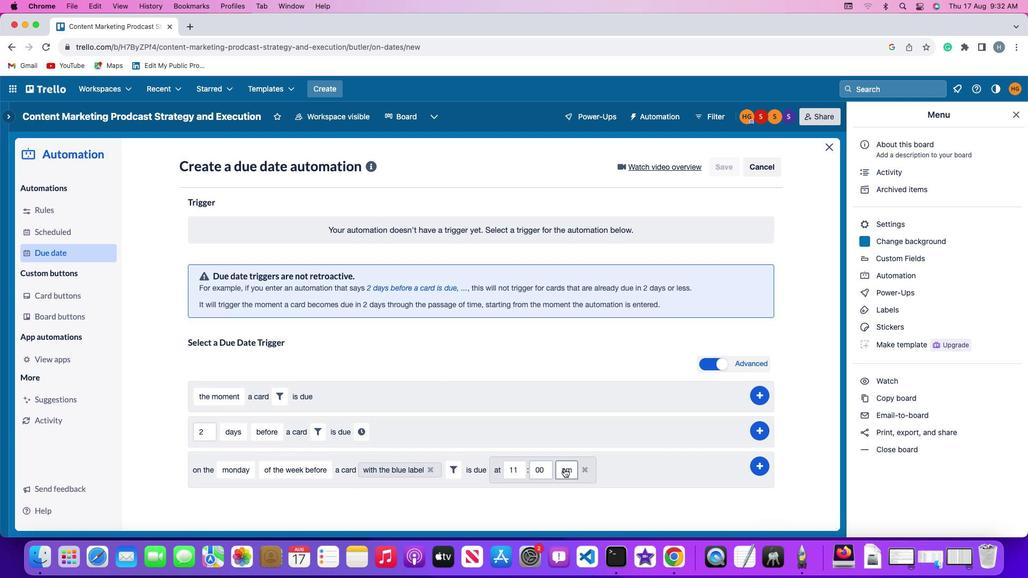 
Action: Mouse pressed left at (564, 468)
Screenshot: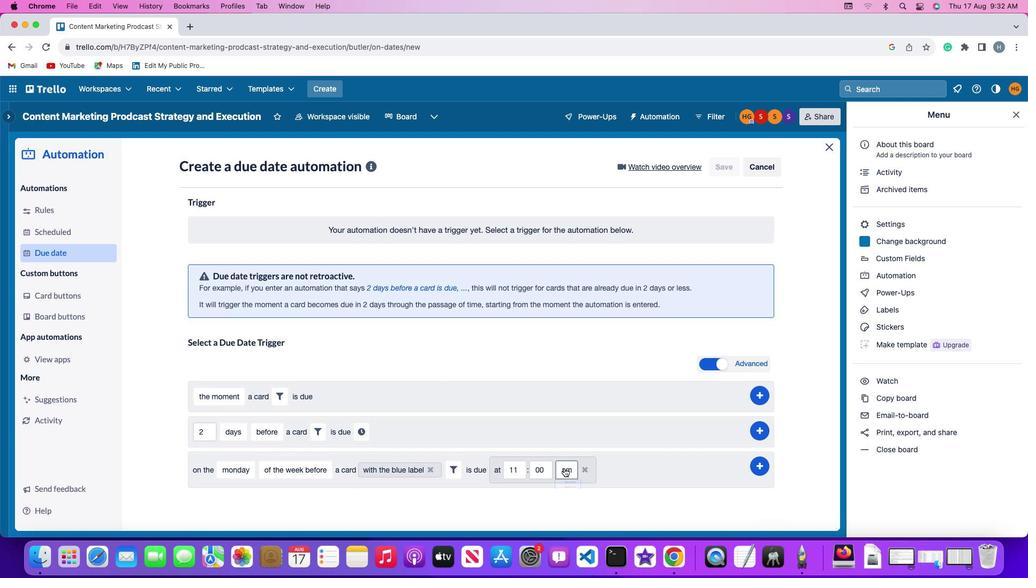 
Action: Mouse moved to (571, 492)
Screenshot: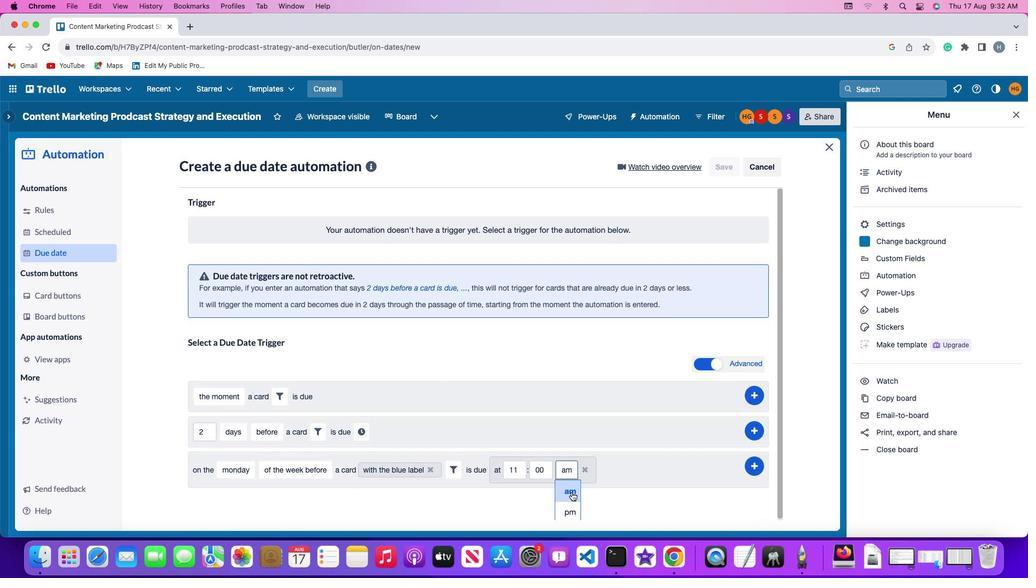 
Action: Mouse pressed left at (571, 492)
Screenshot: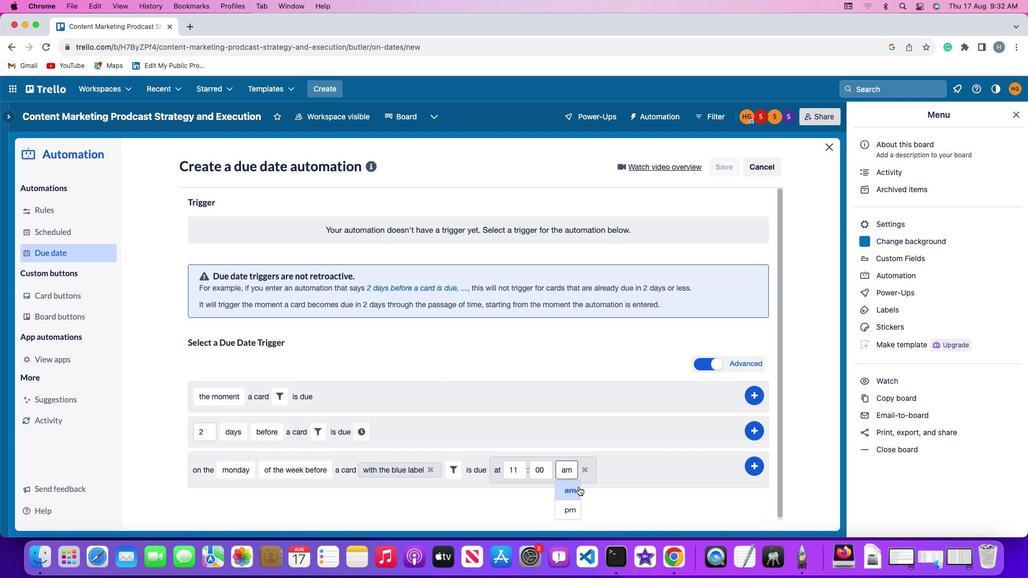 
Action: Mouse moved to (763, 463)
Screenshot: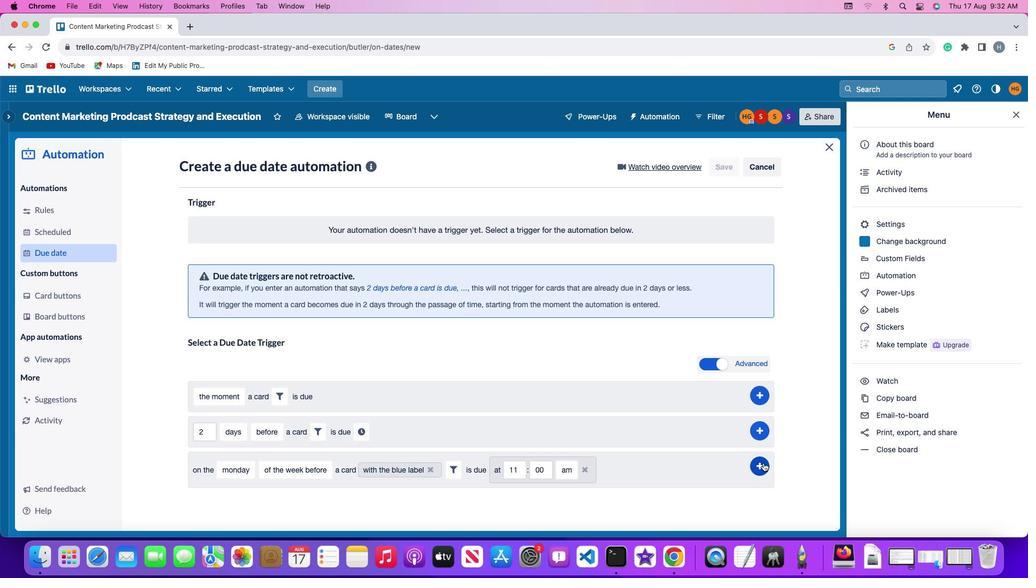 
Action: Mouse pressed left at (763, 463)
Screenshot: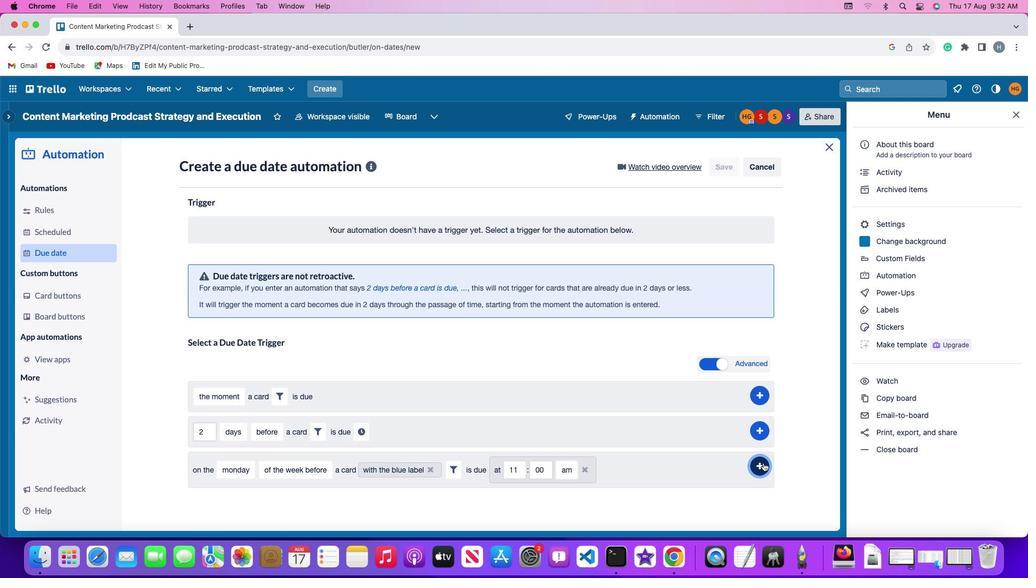 
Action: Mouse moved to (803, 377)
Screenshot: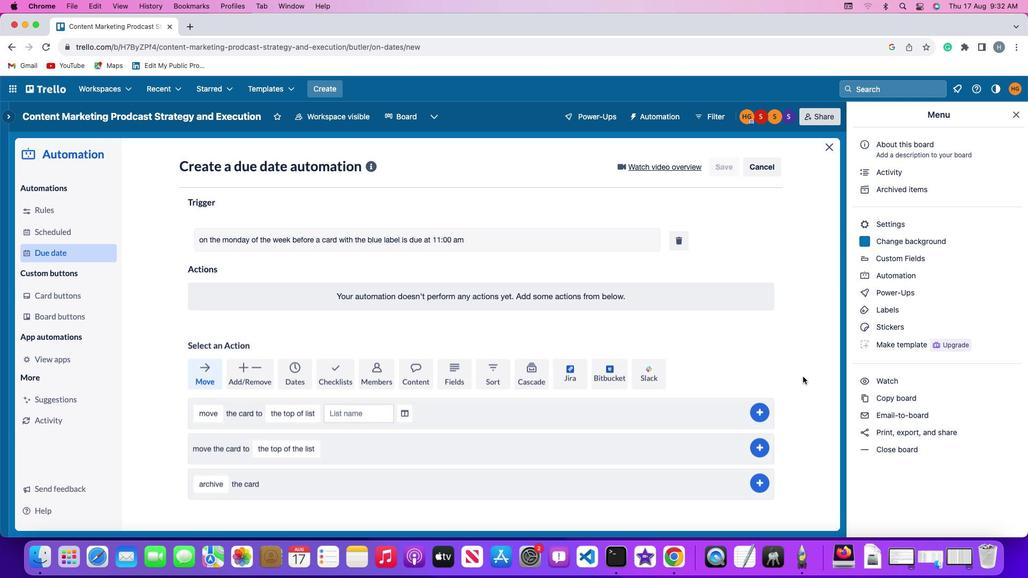 
